 Task: Create a due date automation trigger when advanced on, on the tuesday of the week a card is due add fields with custom field "Resume" set to a date more than 1 working days from now at 11:00 AM.
Action: Mouse moved to (1016, 182)
Screenshot: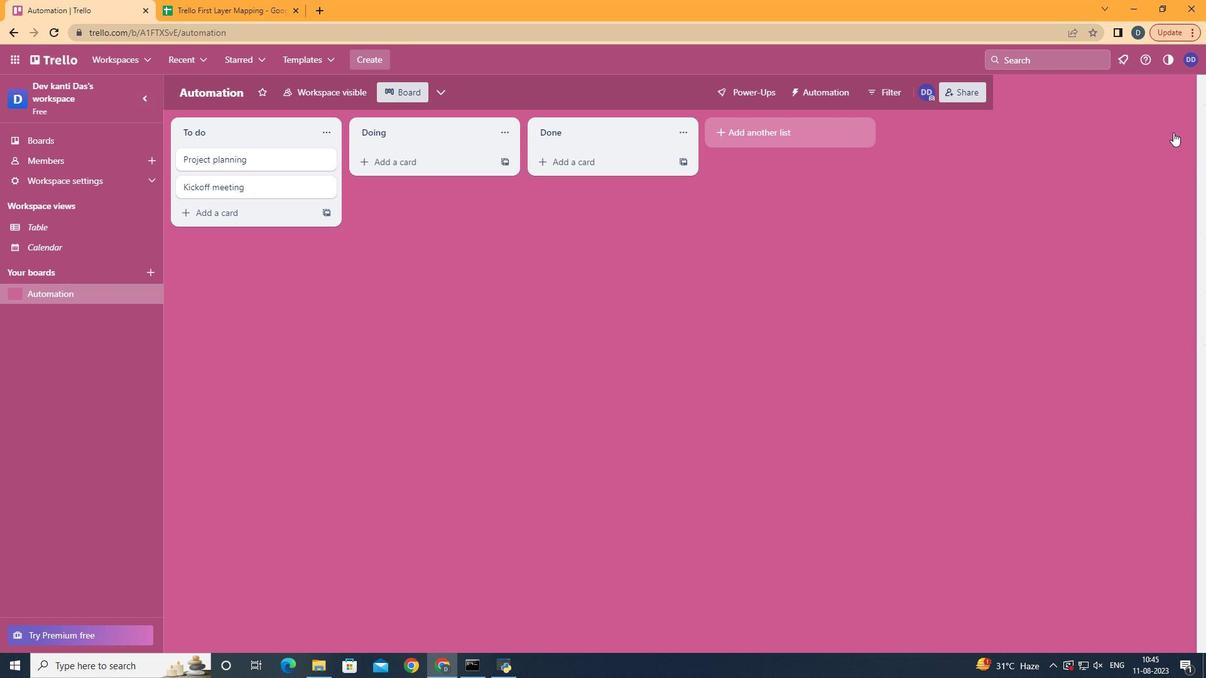 
Action: Mouse pressed left at (1016, 182)
Screenshot: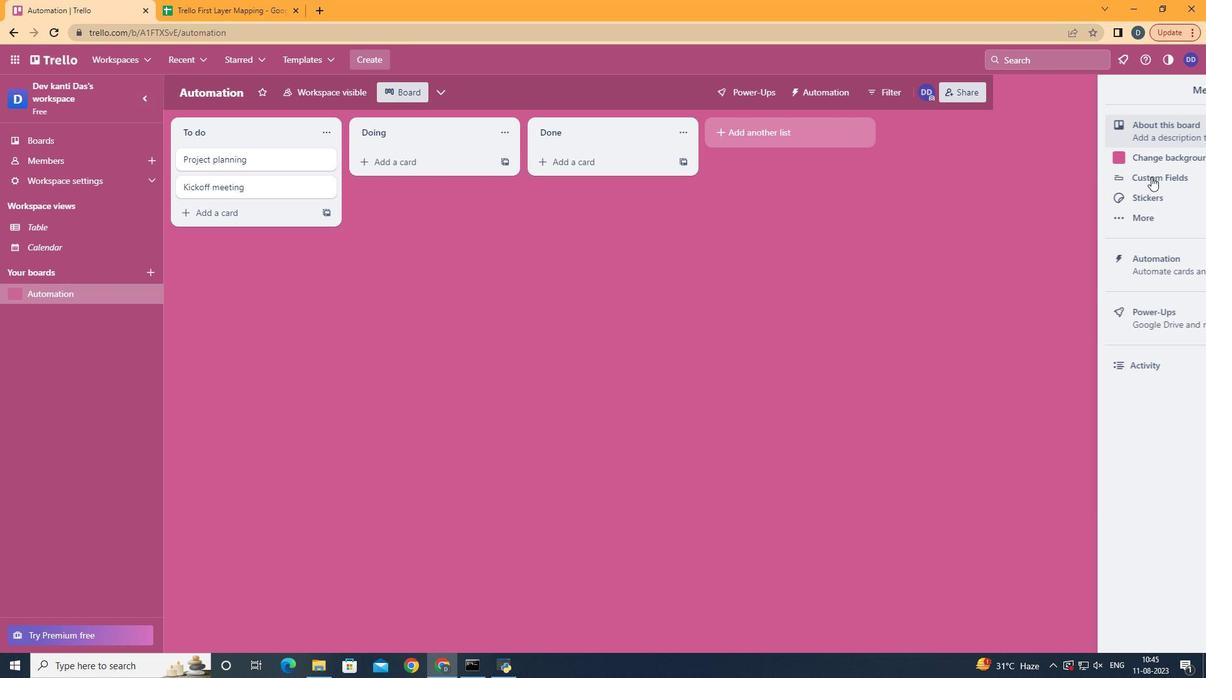 
Action: Mouse moved to (972, 329)
Screenshot: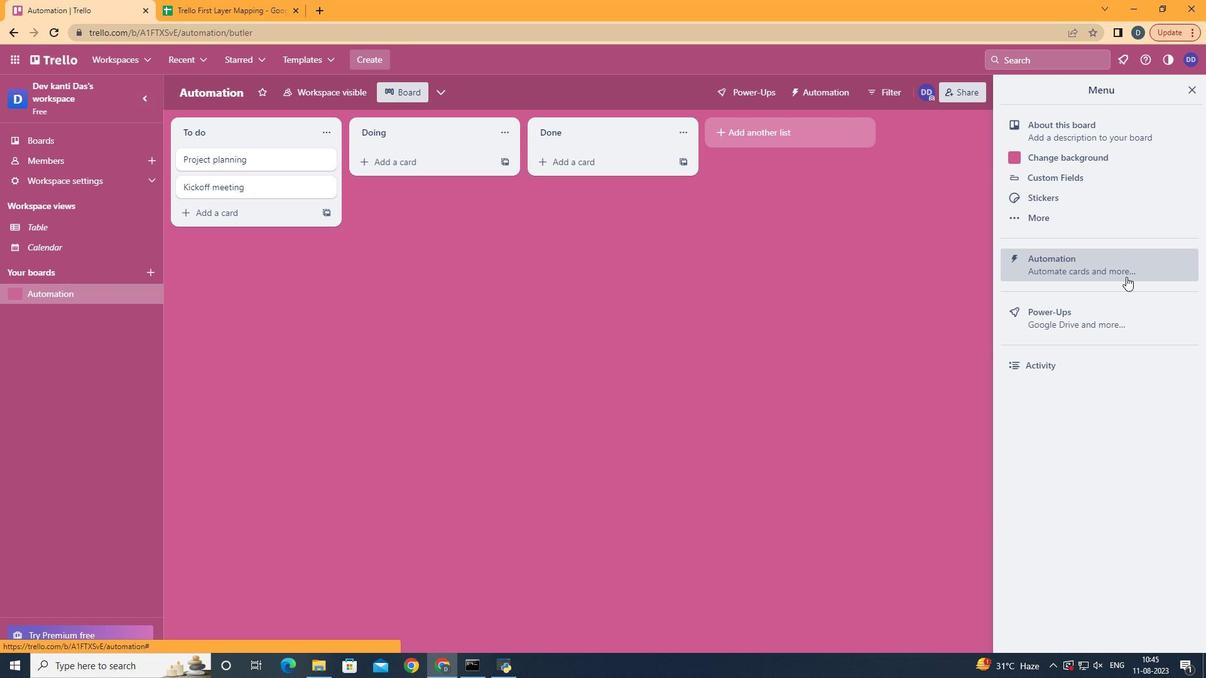 
Action: Mouse pressed left at (972, 329)
Screenshot: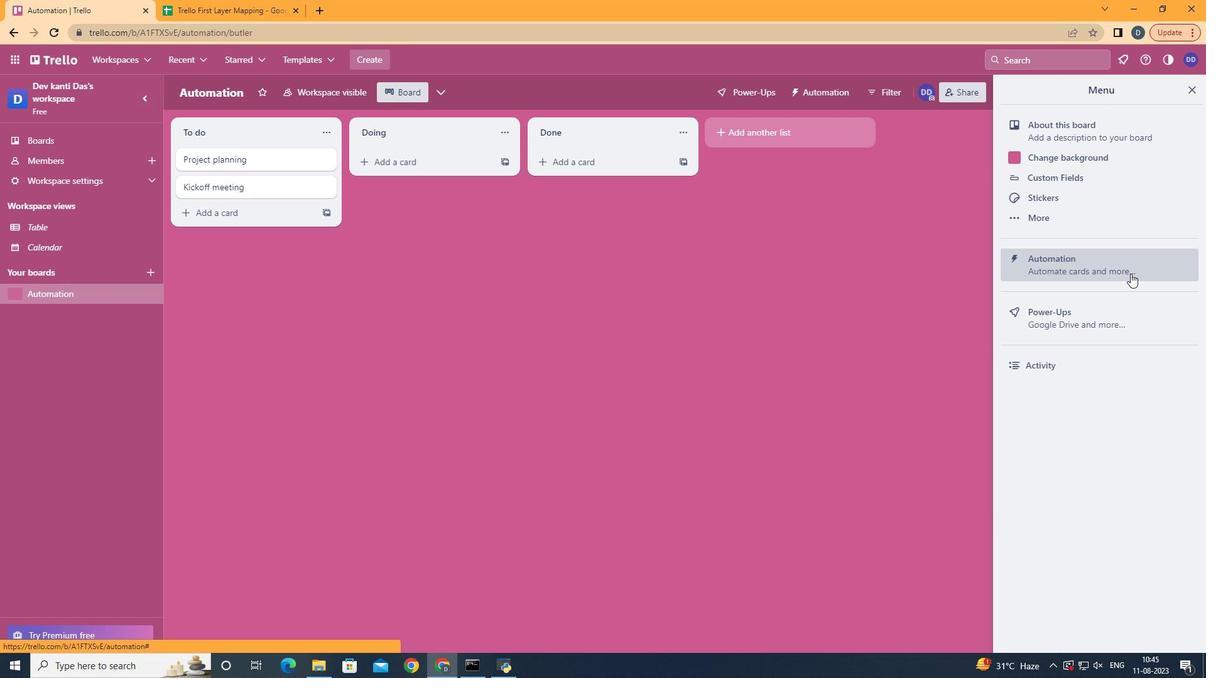 
Action: Mouse moved to (426, 308)
Screenshot: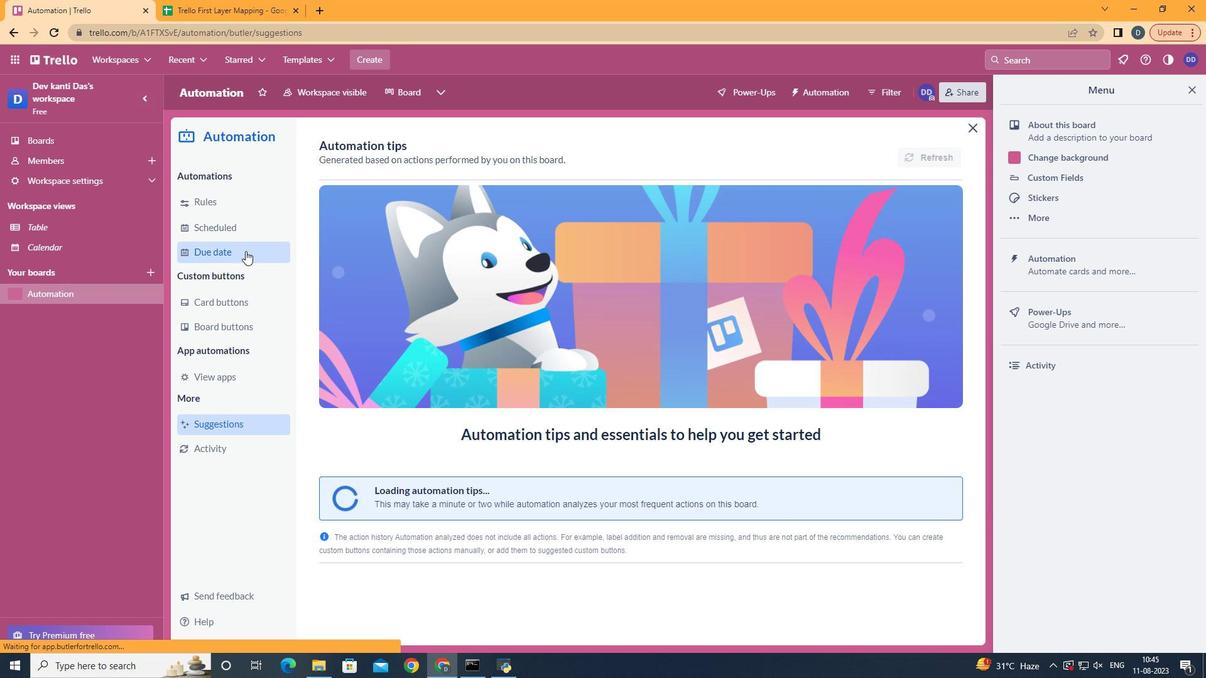
Action: Mouse pressed left at (426, 308)
Screenshot: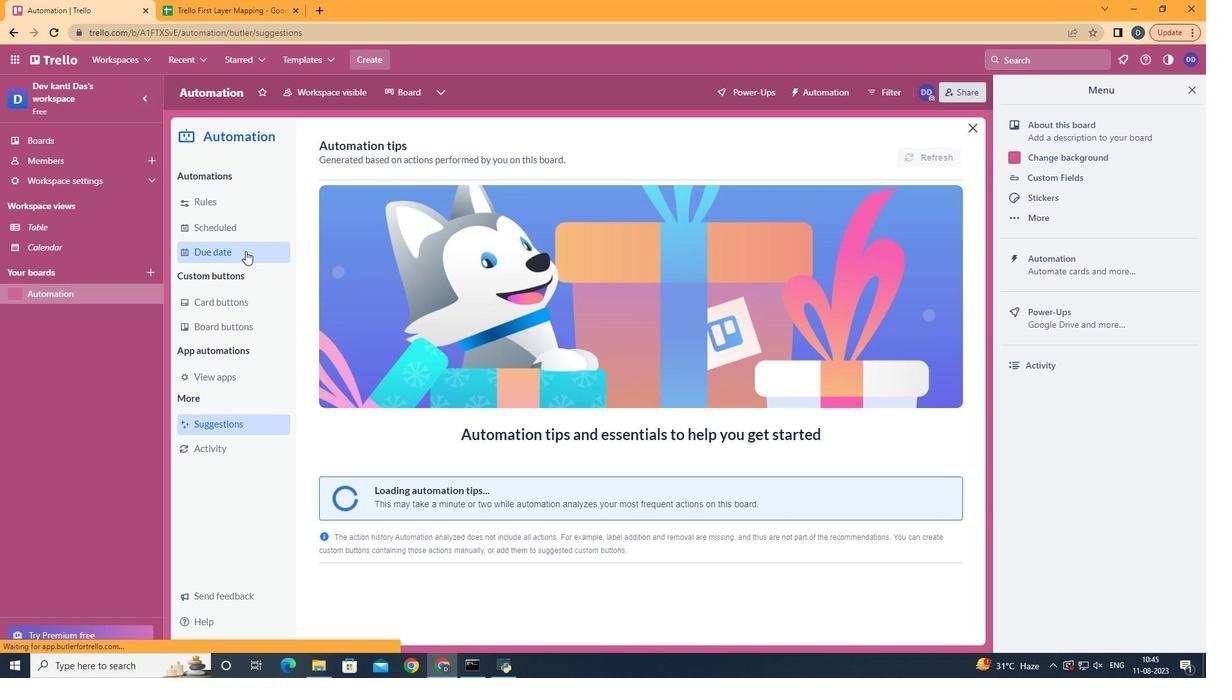 
Action: Mouse moved to (818, 231)
Screenshot: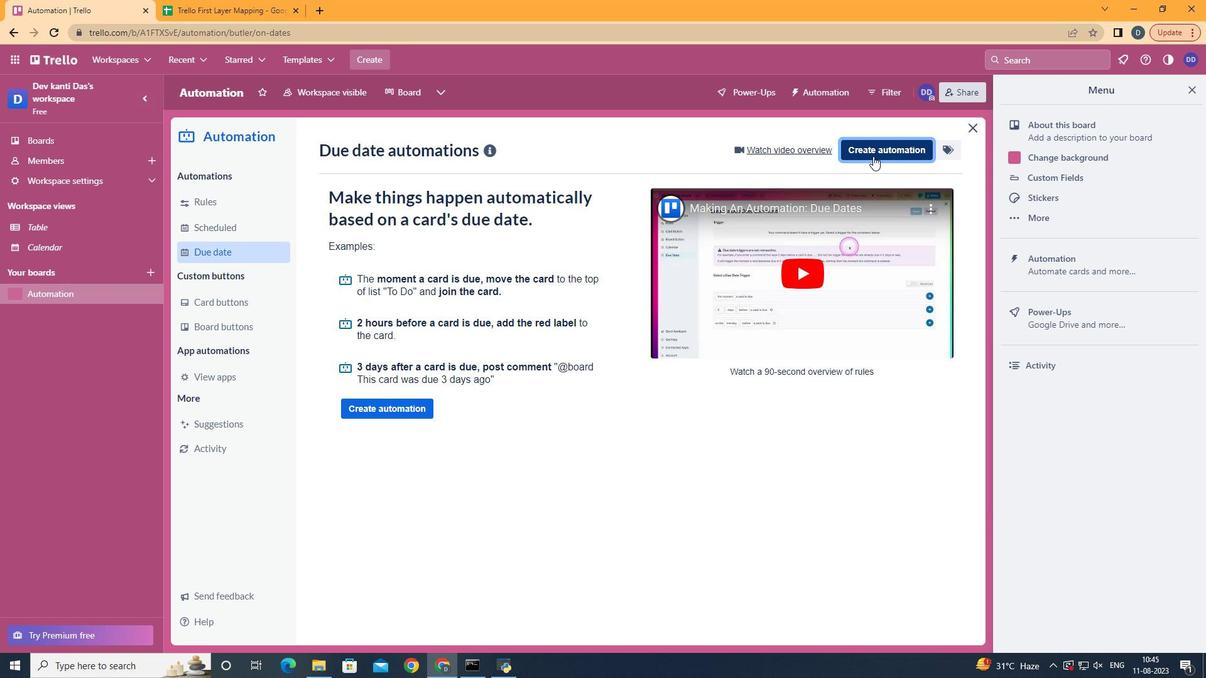 
Action: Mouse pressed left at (818, 231)
Screenshot: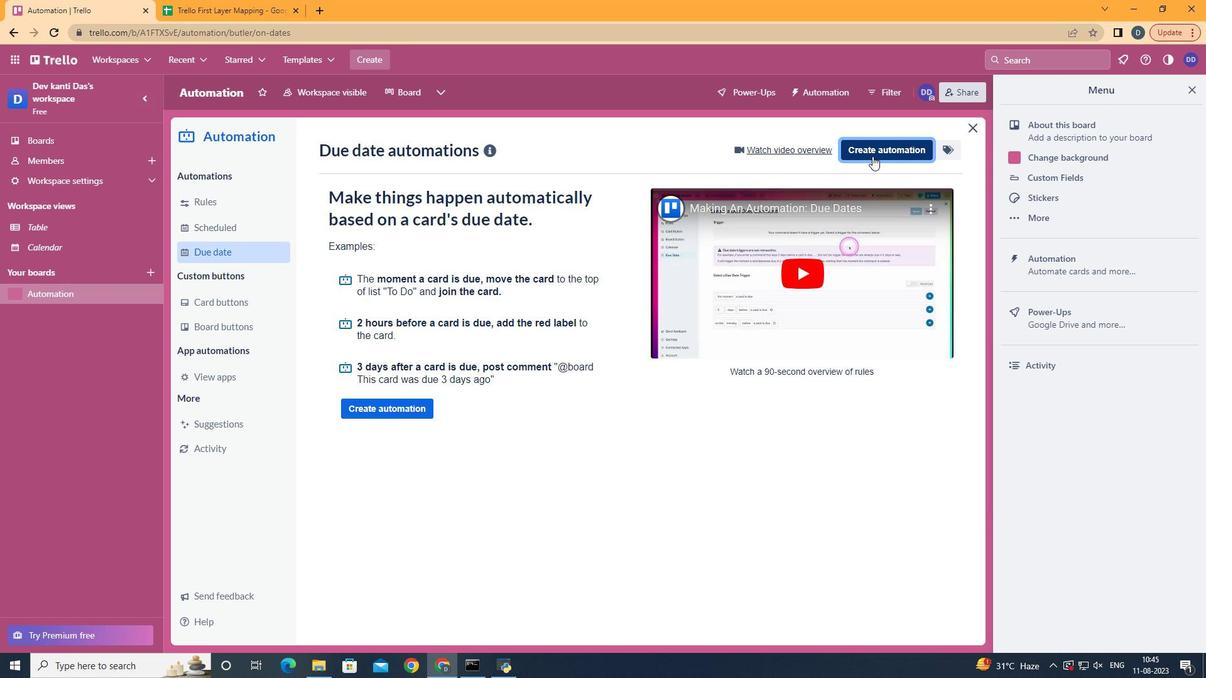 
Action: Mouse moved to (691, 325)
Screenshot: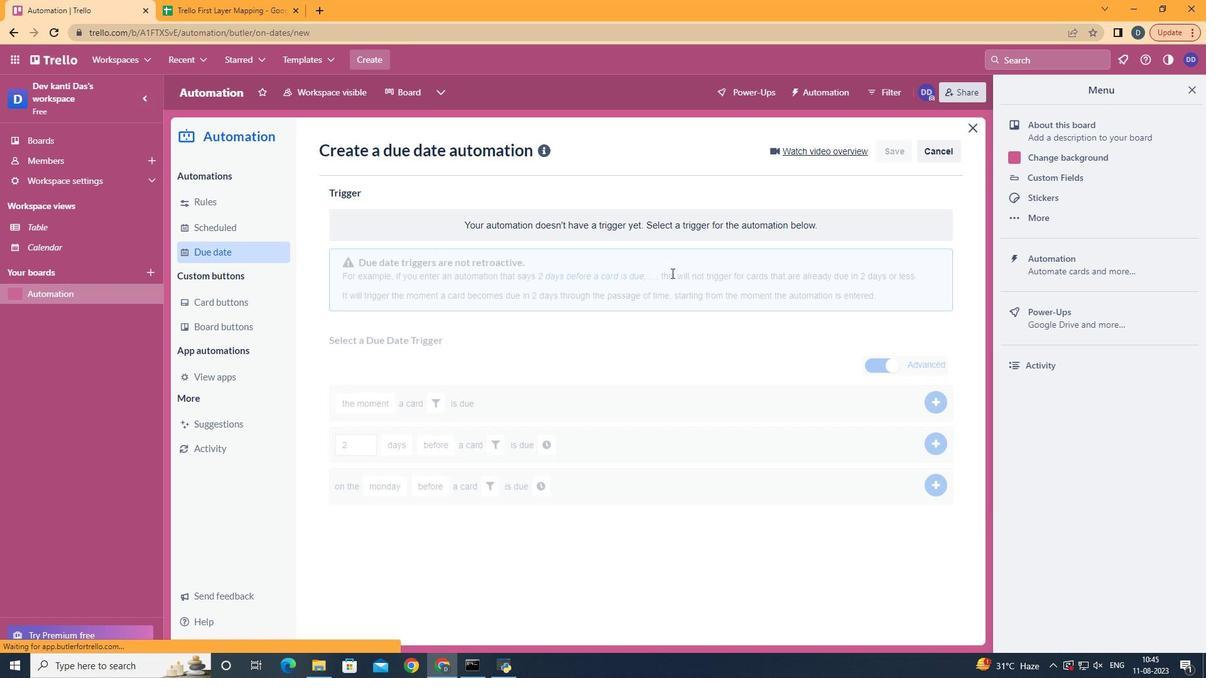 
Action: Mouse pressed left at (691, 325)
Screenshot: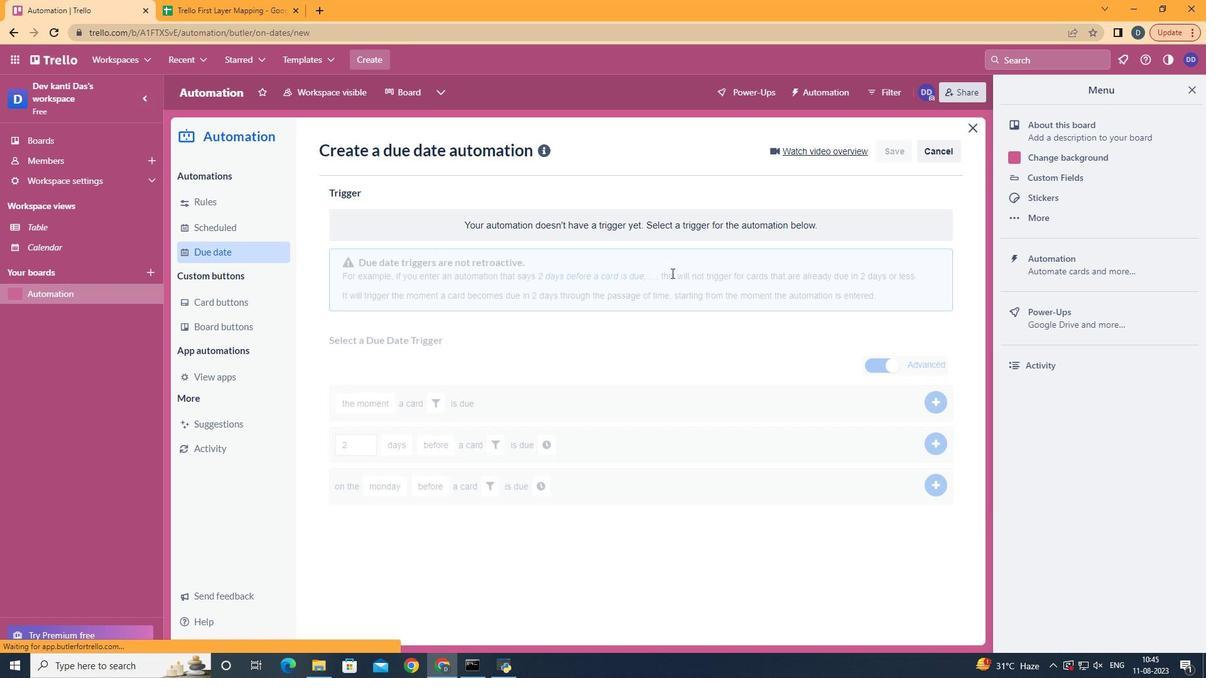 
Action: Mouse moved to (521, 389)
Screenshot: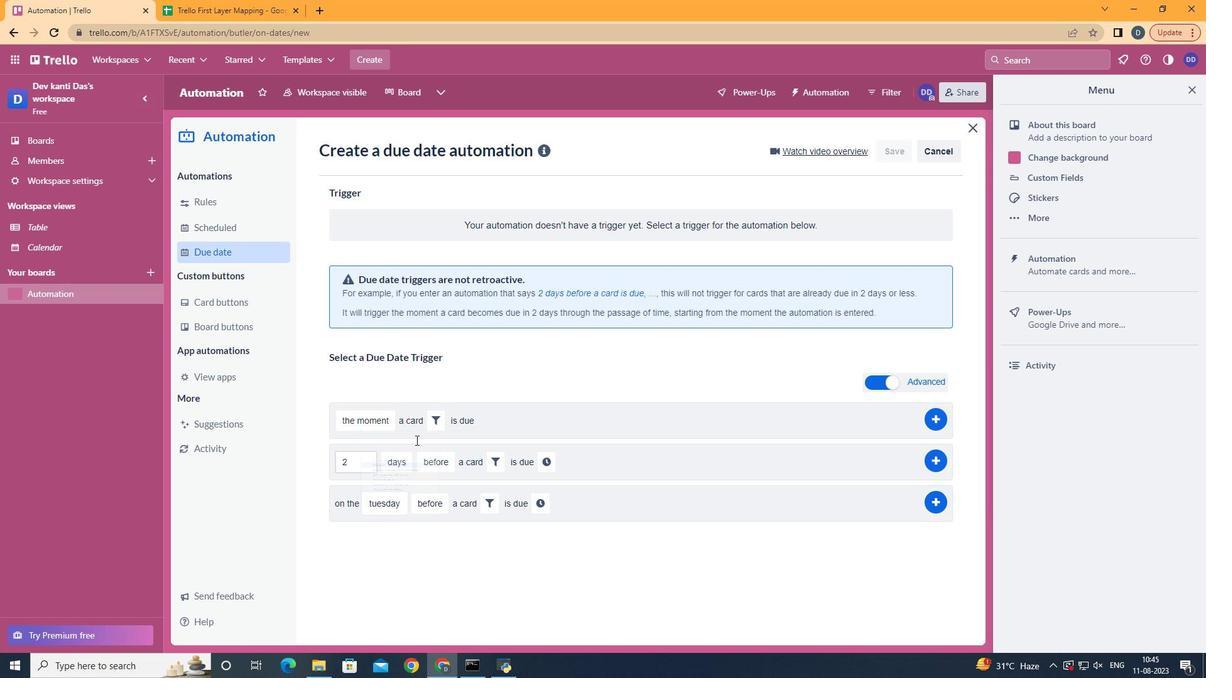 
Action: Mouse pressed left at (521, 389)
Screenshot: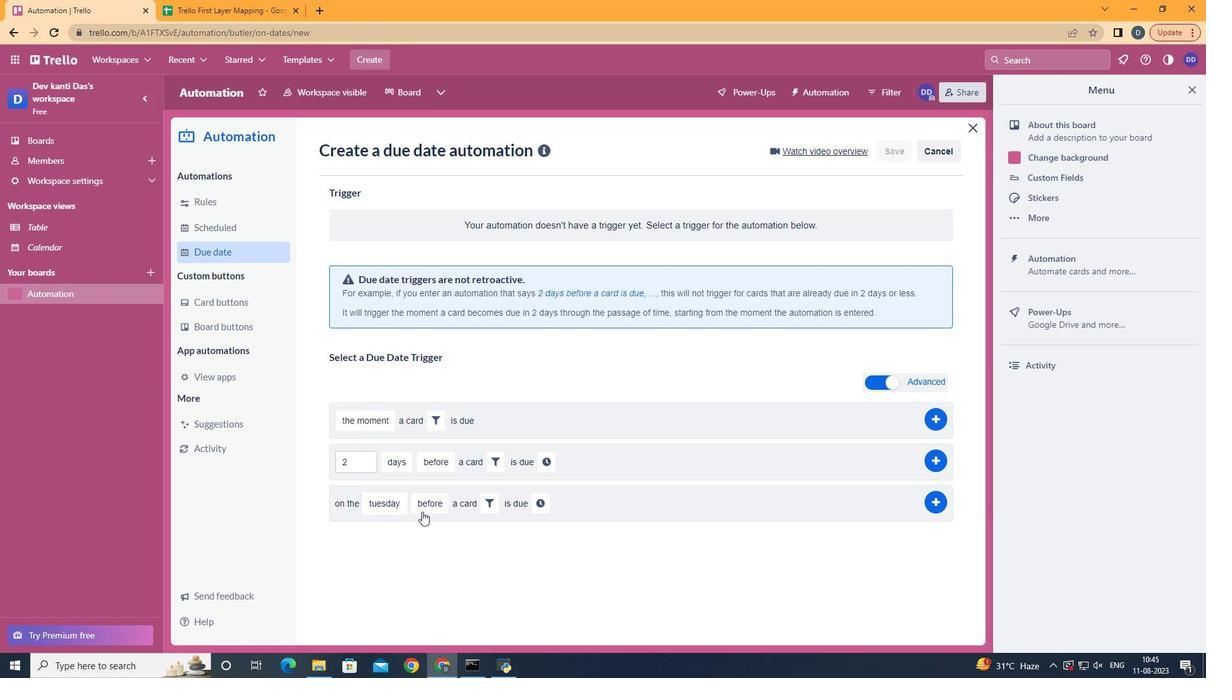 
Action: Mouse moved to (542, 569)
Screenshot: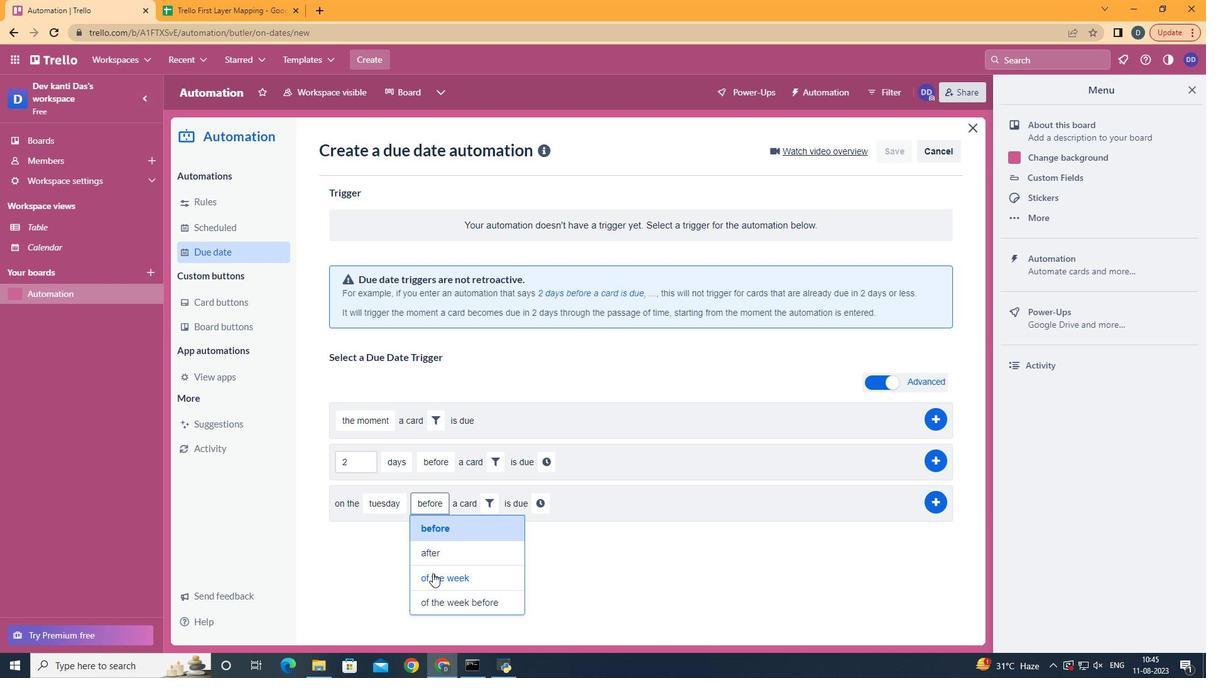
Action: Mouse pressed left at (542, 569)
Screenshot: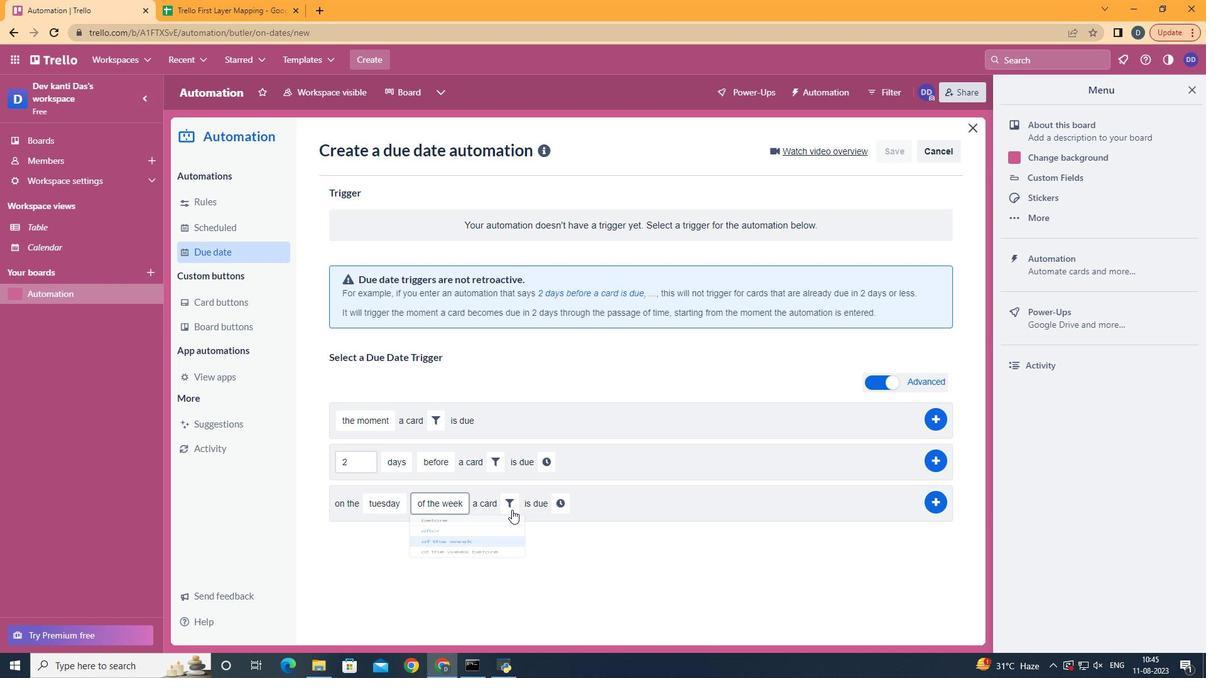 
Action: Mouse moved to (594, 512)
Screenshot: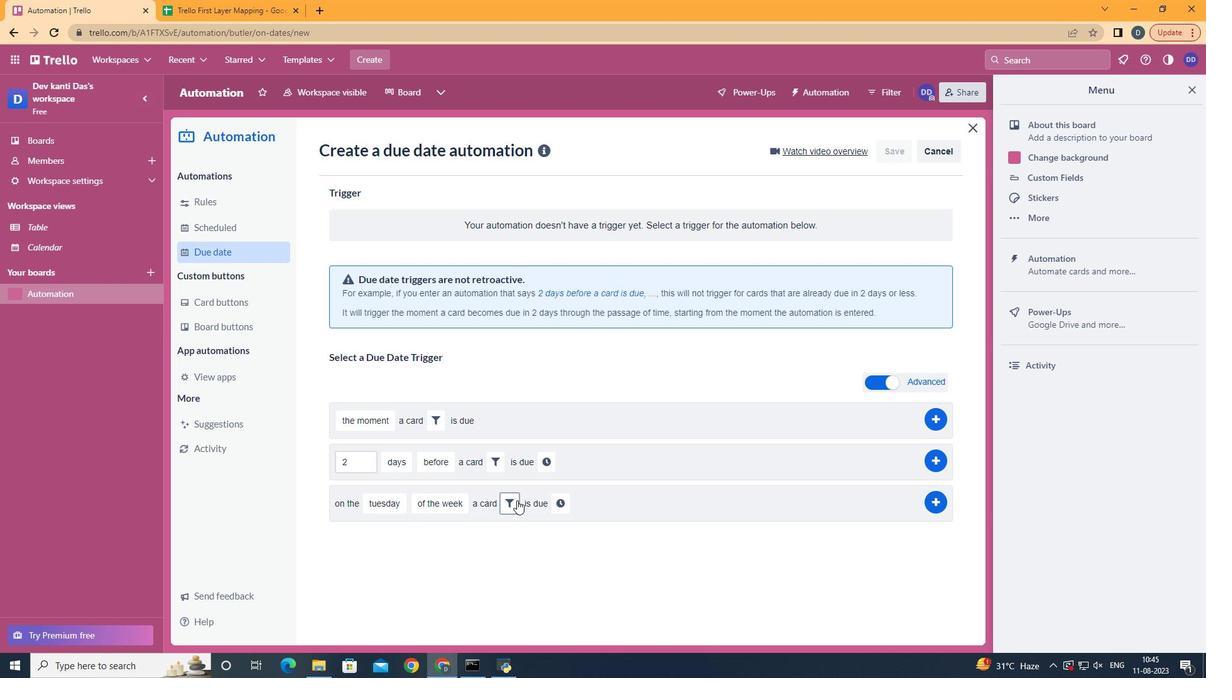 
Action: Mouse pressed left at (594, 512)
Screenshot: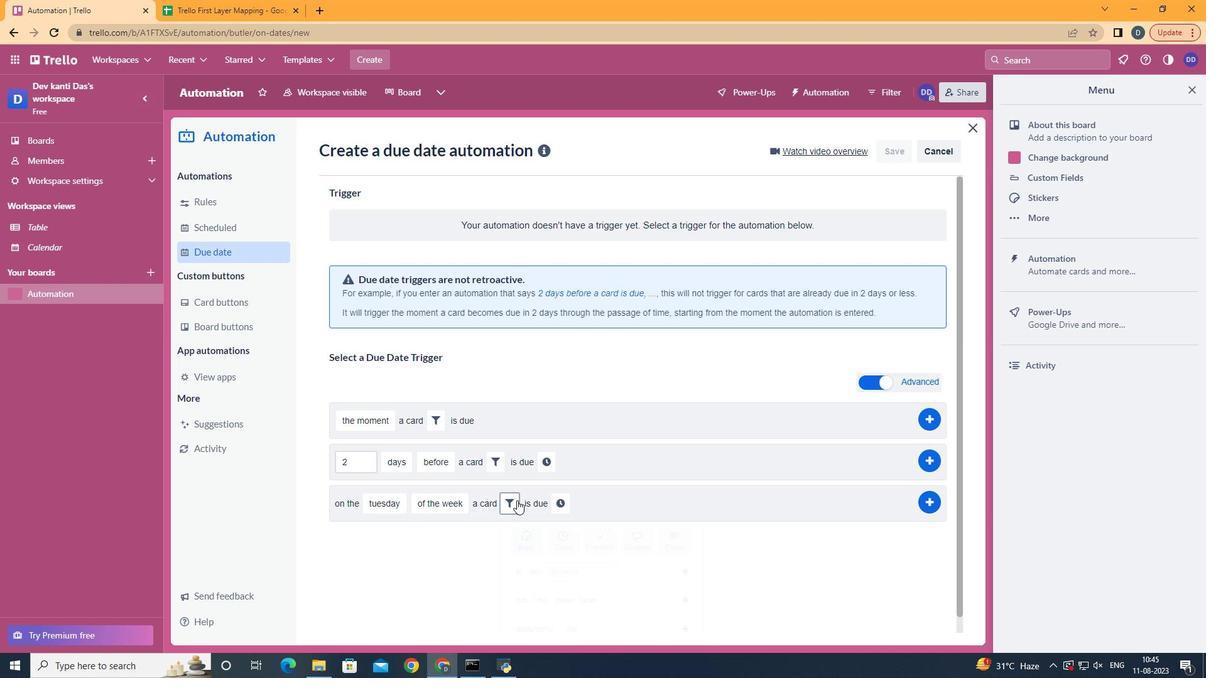 
Action: Mouse moved to (720, 547)
Screenshot: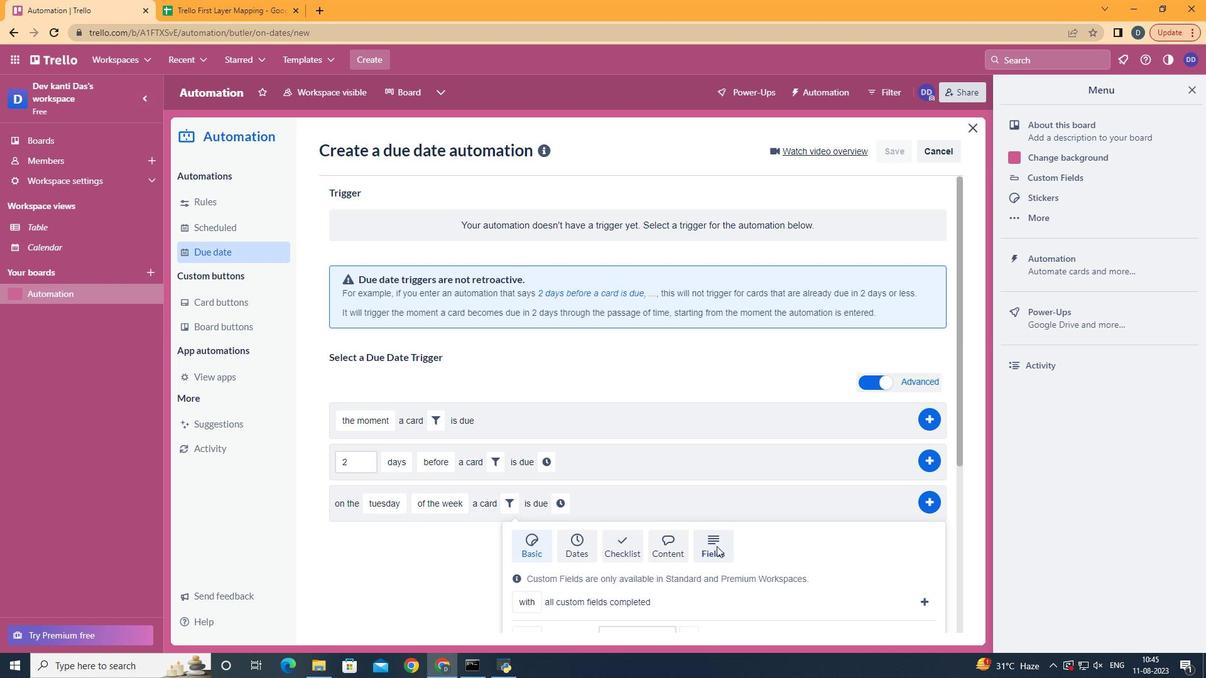
Action: Mouse pressed left at (720, 547)
Screenshot: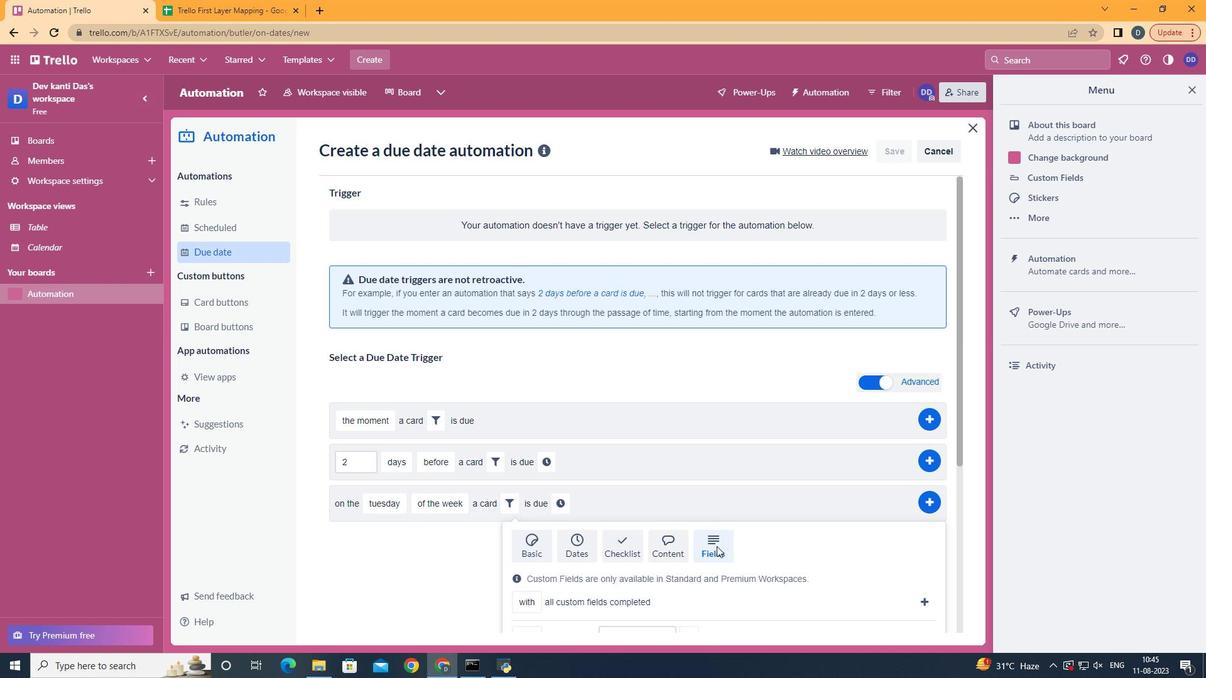
Action: Mouse scrolled (720, 546) with delta (0, 0)
Screenshot: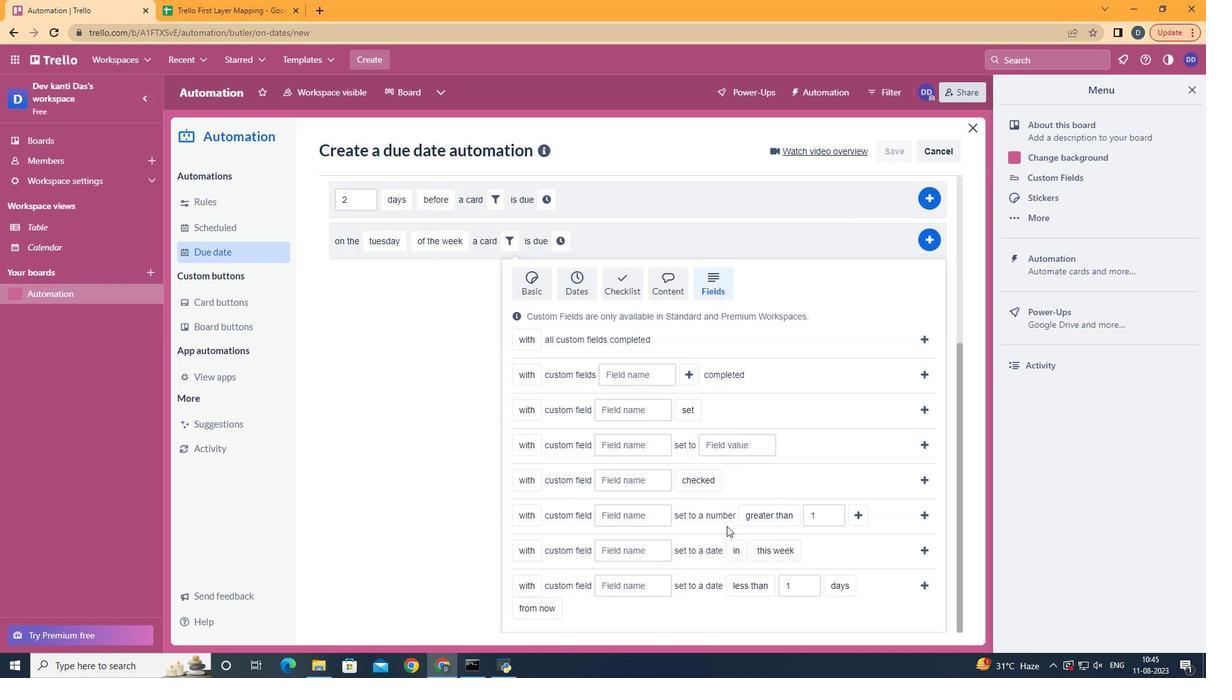 
Action: Mouse scrolled (720, 546) with delta (0, 0)
Screenshot: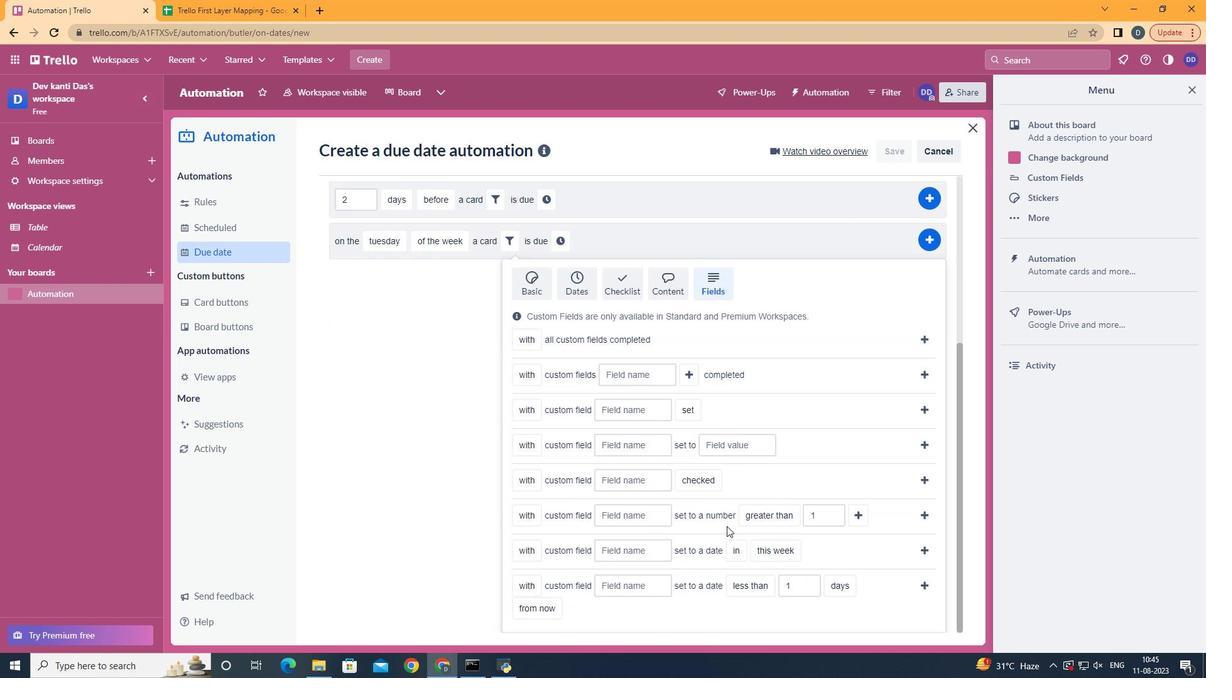 
Action: Mouse scrolled (720, 546) with delta (0, 0)
Screenshot: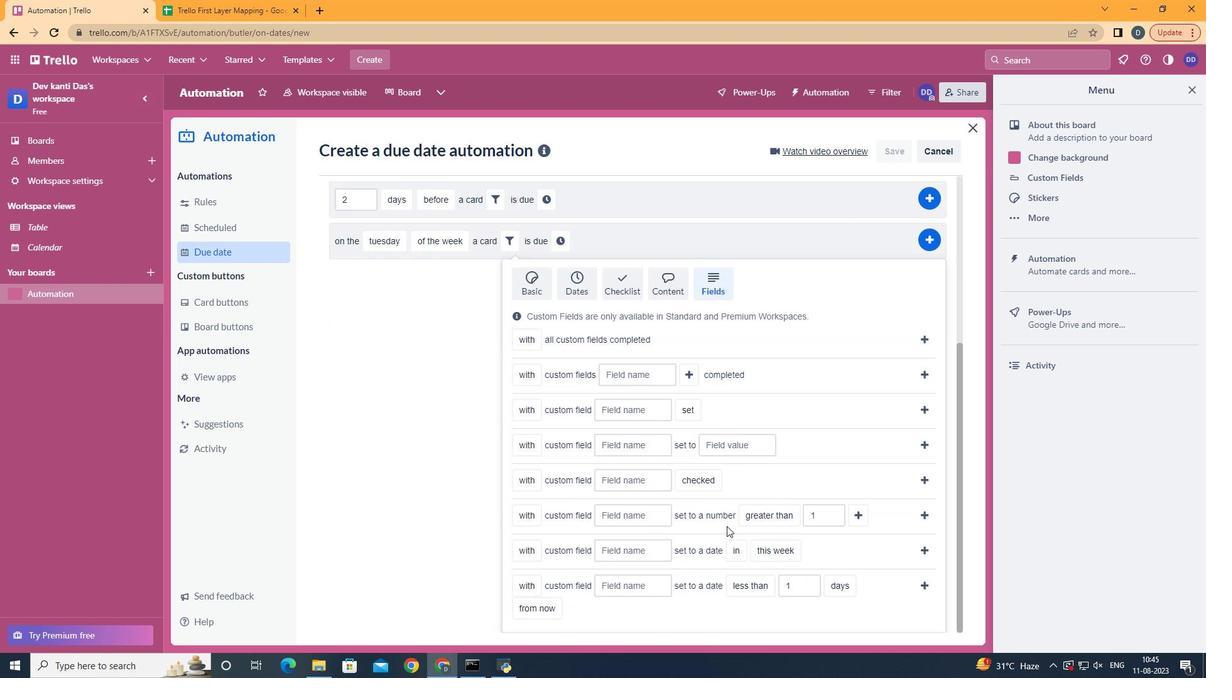 
Action: Mouse scrolled (720, 546) with delta (0, 0)
Screenshot: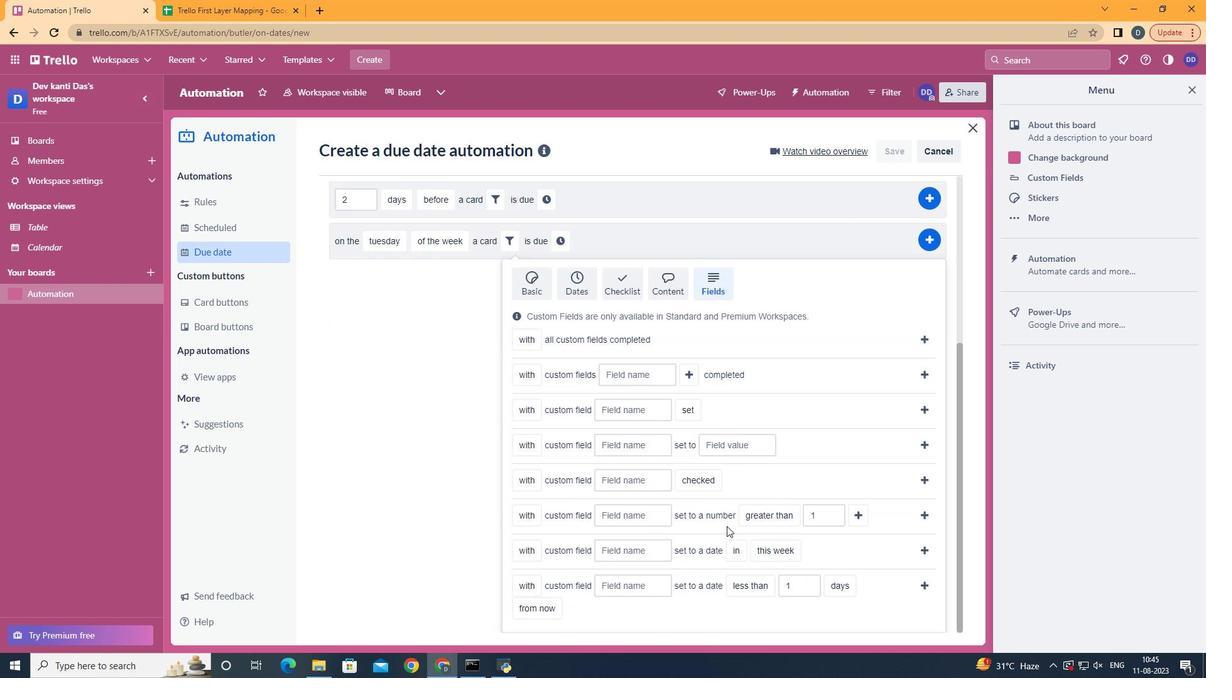 
Action: Mouse scrolled (720, 546) with delta (0, 0)
Screenshot: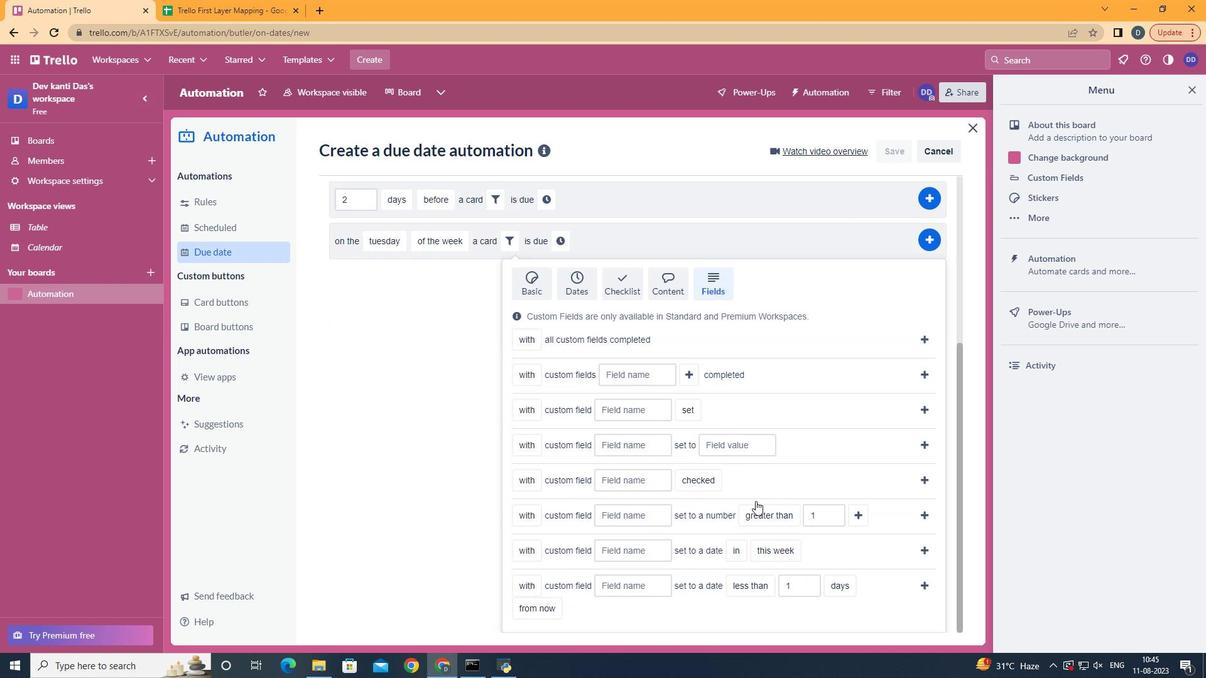 
Action: Mouse scrolled (720, 546) with delta (0, 0)
Screenshot: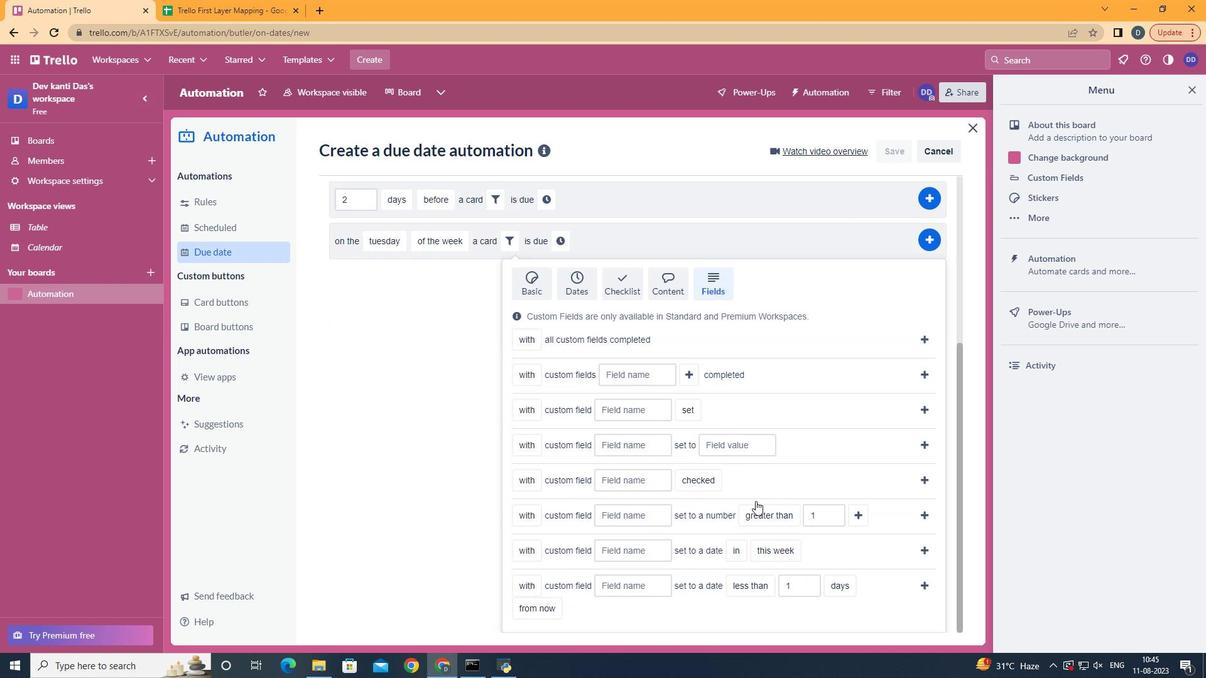 
Action: Mouse moved to (682, 571)
Screenshot: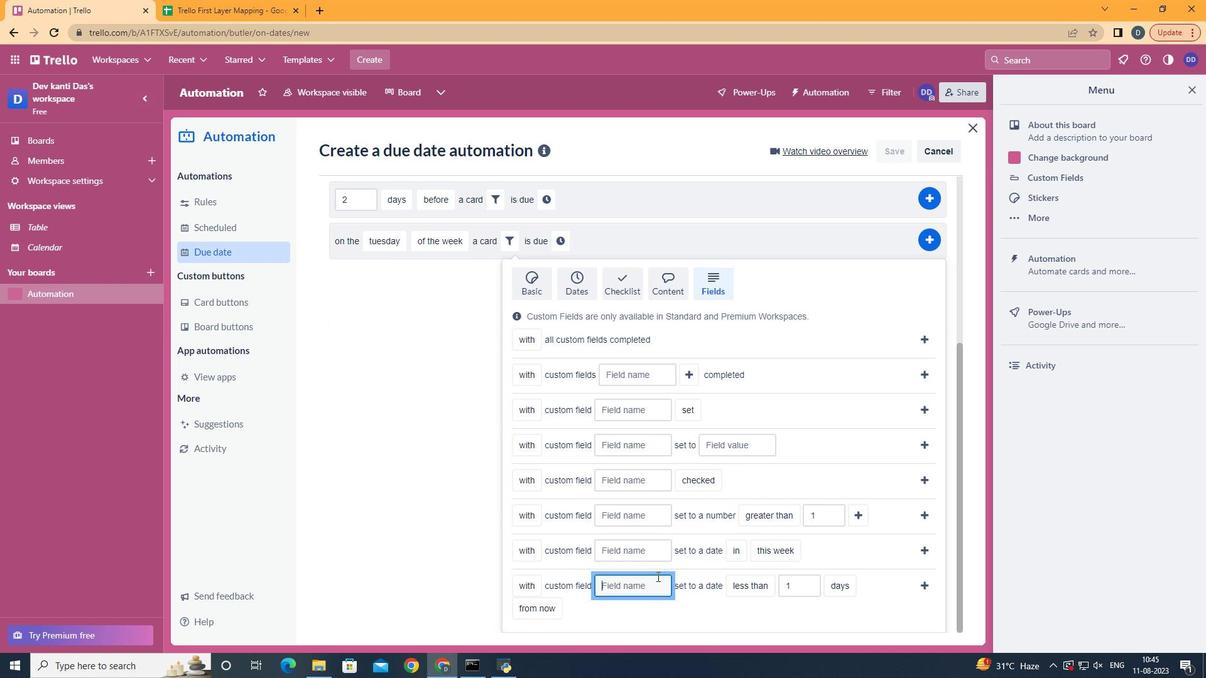 
Action: Mouse pressed left at (682, 571)
Screenshot: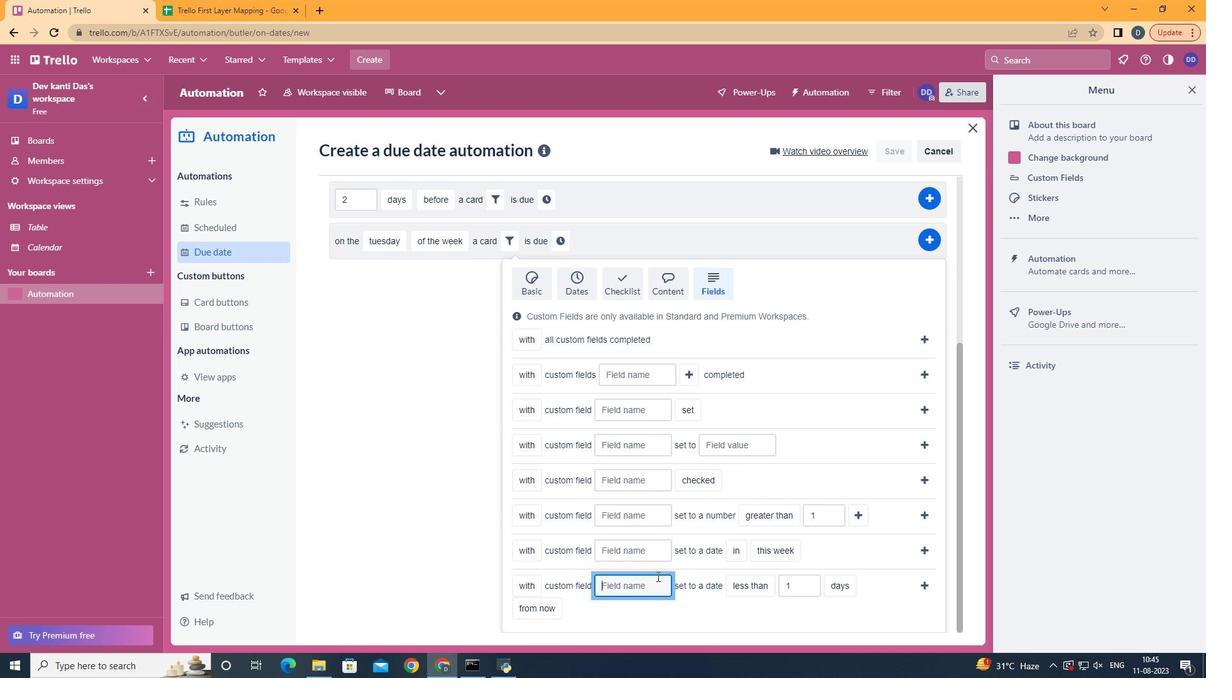 
Action: Key pressed <Key.shift>Resume
Screenshot: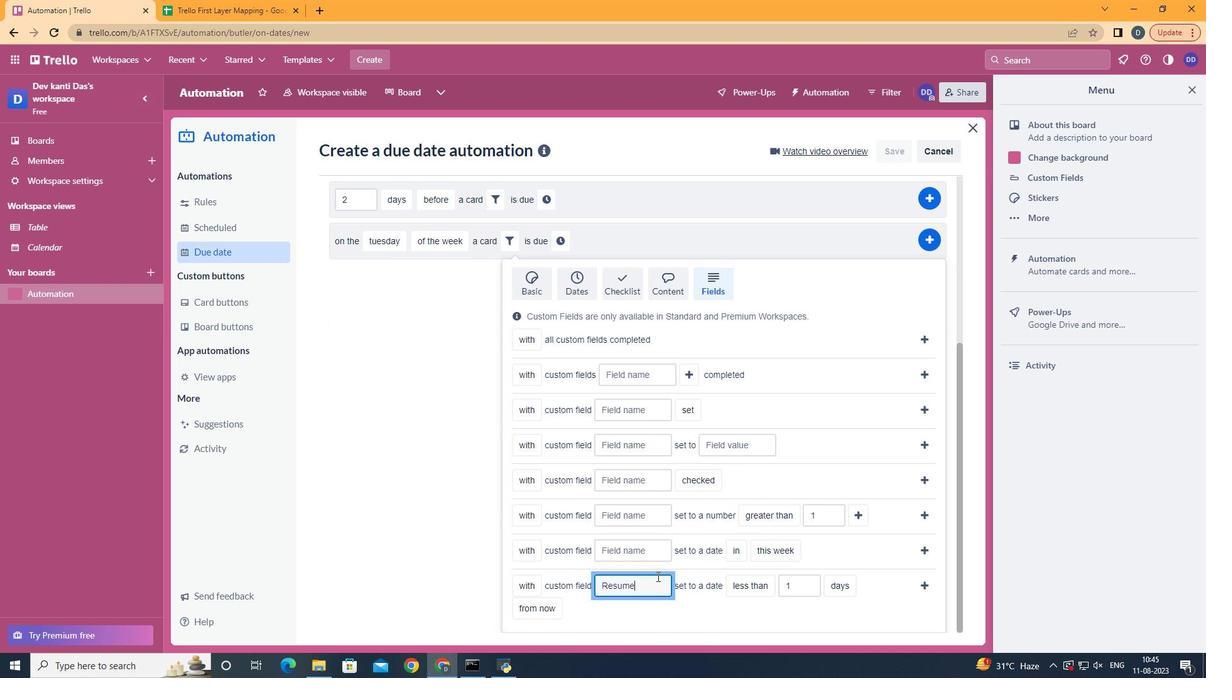 
Action: Mouse moved to (754, 529)
Screenshot: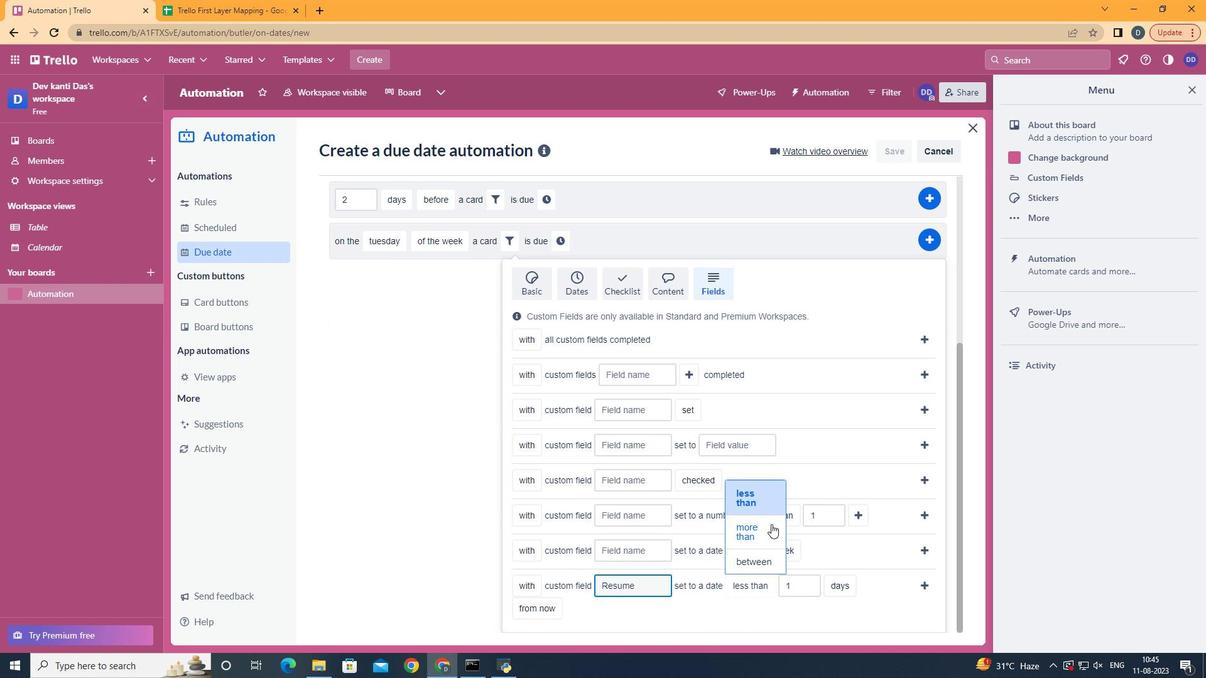 
Action: Mouse pressed left at (754, 529)
Screenshot: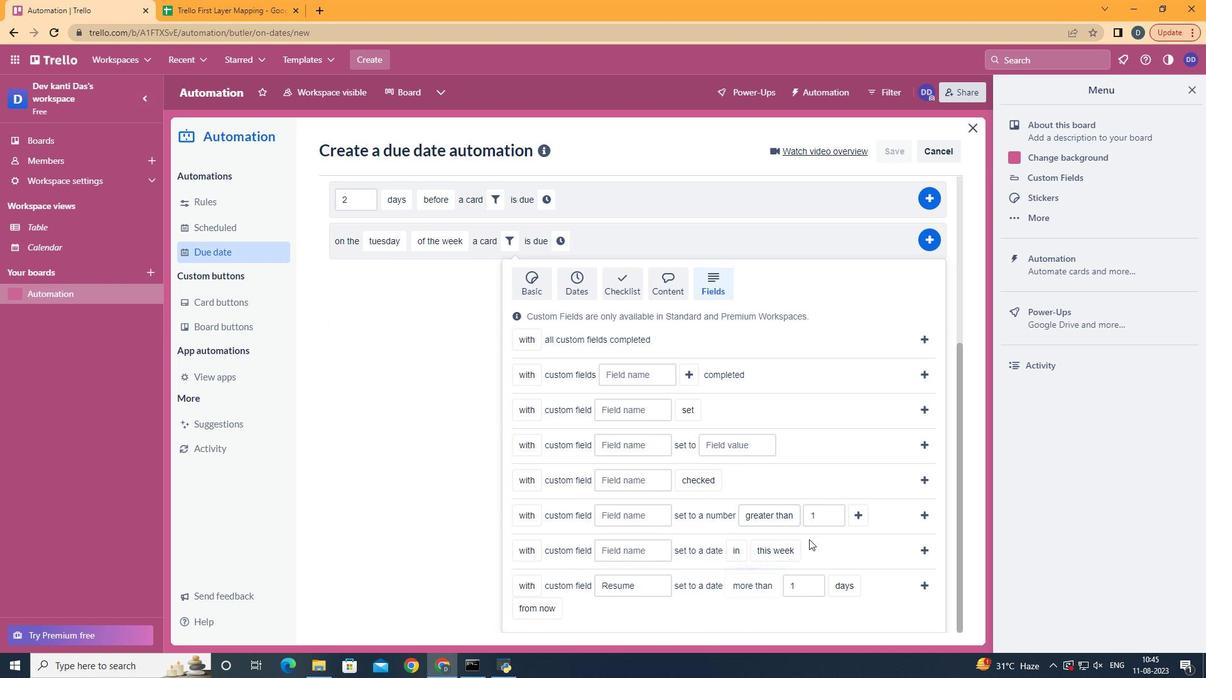 
Action: Mouse moved to (809, 561)
Screenshot: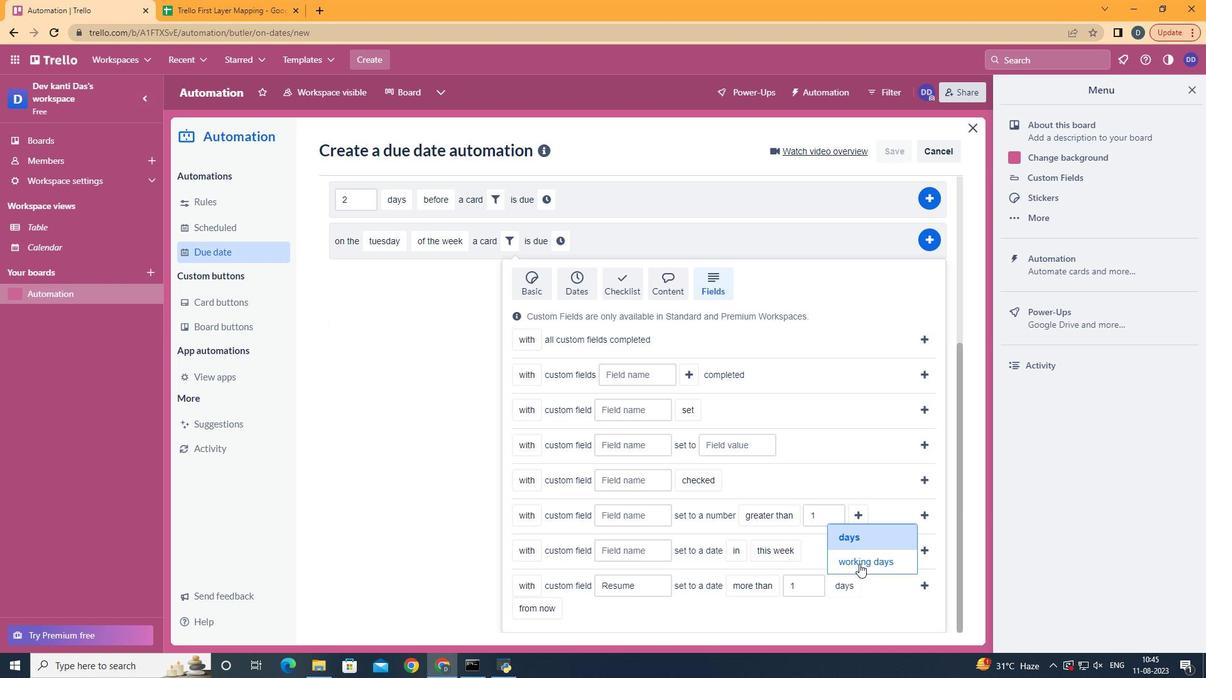 
Action: Mouse pressed left at (809, 561)
Screenshot: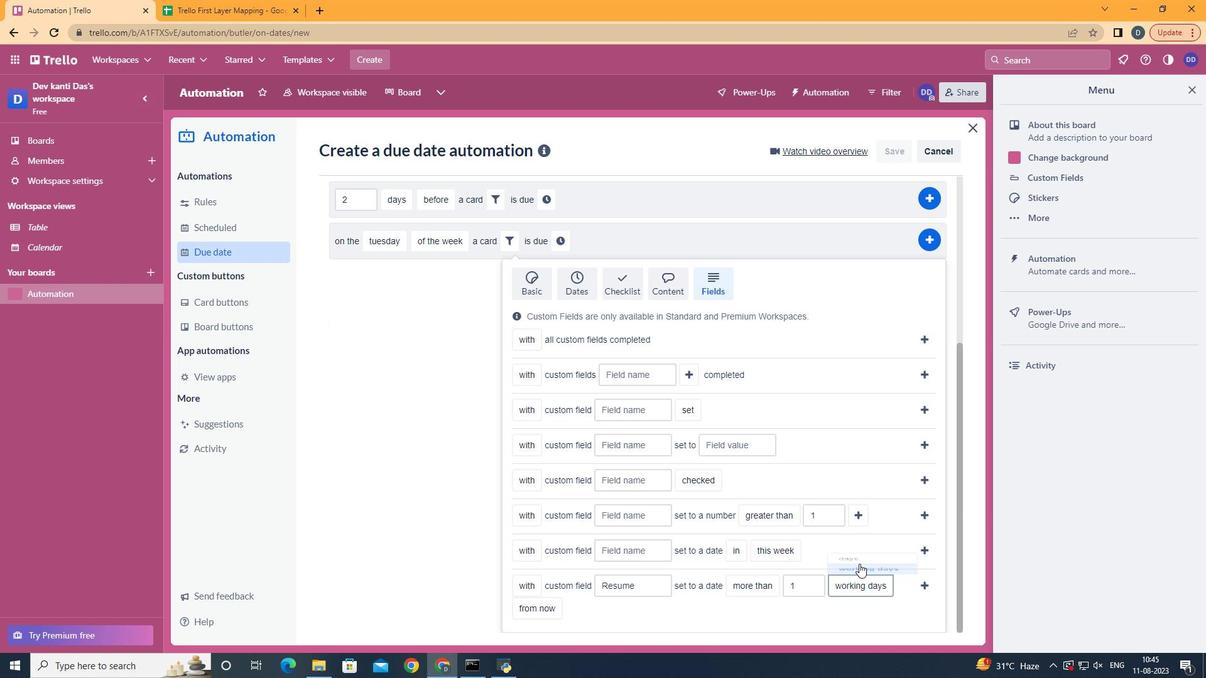 
Action: Mouse moved to (845, 578)
Screenshot: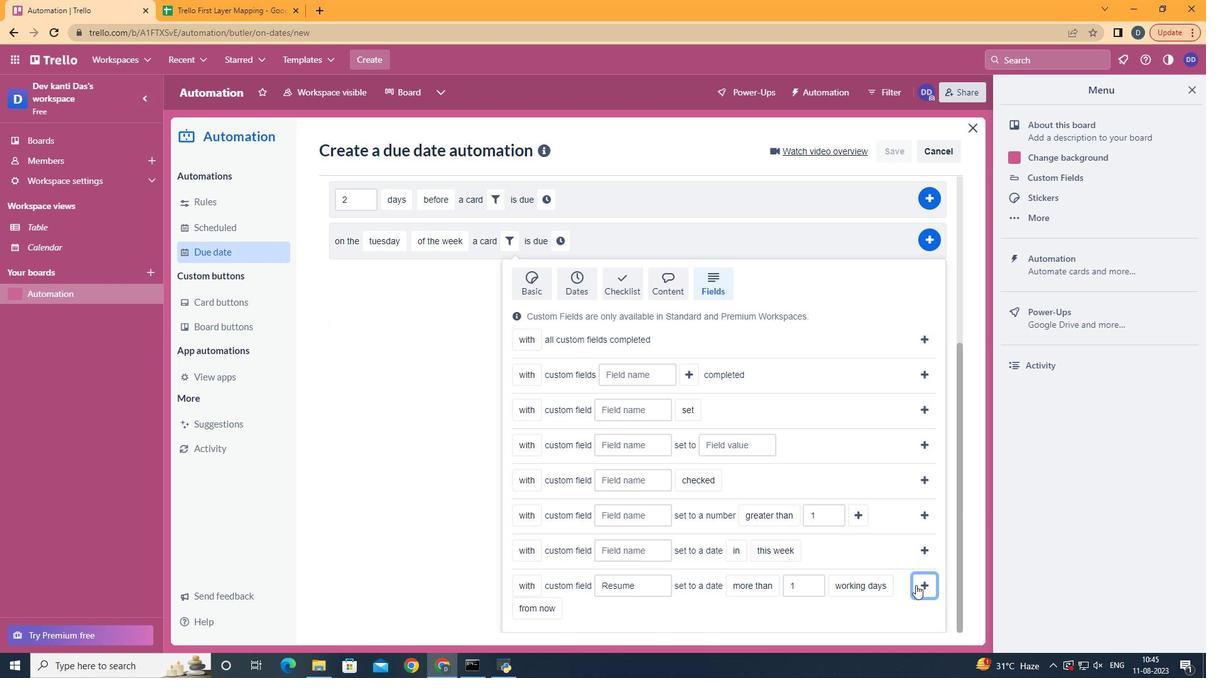 
Action: Mouse pressed left at (845, 578)
Screenshot: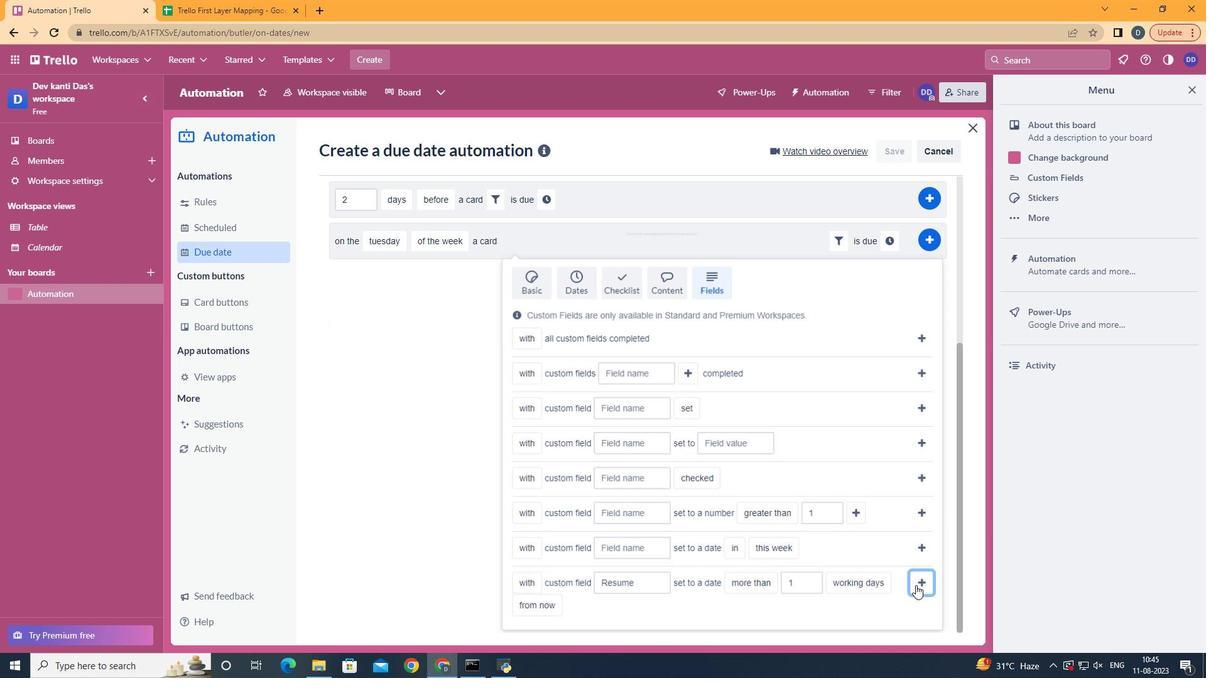 
Action: Mouse moved to (828, 515)
Screenshot: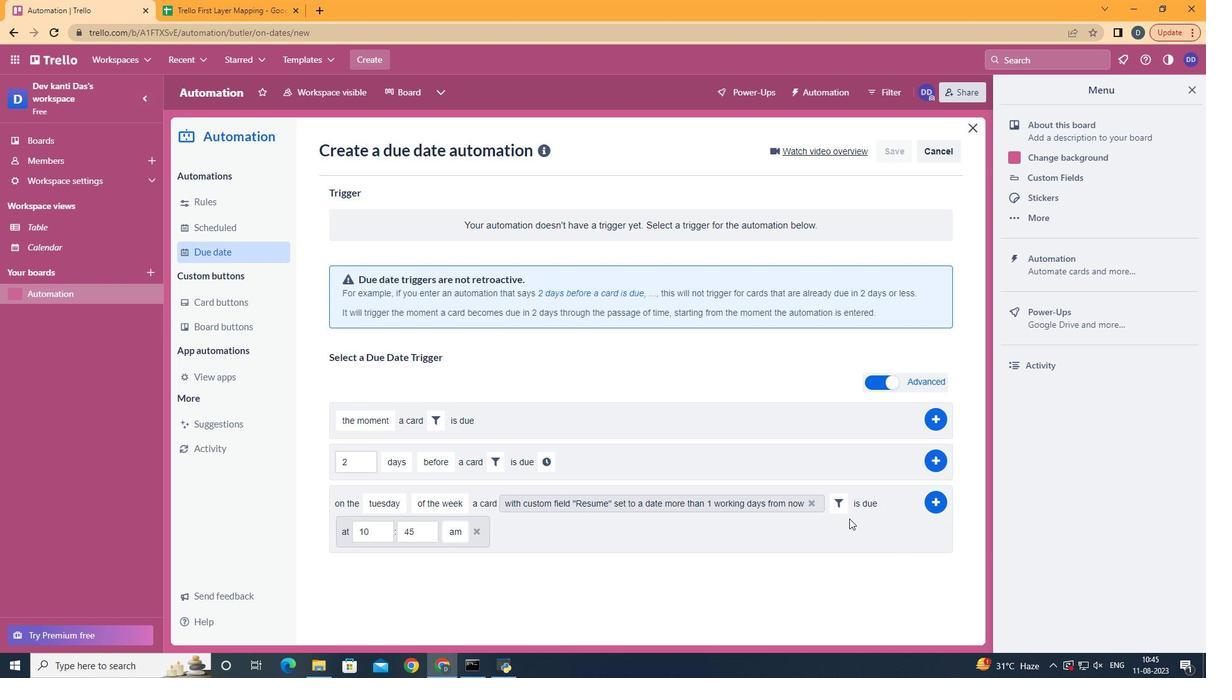 
Action: Mouse pressed left at (828, 515)
Screenshot: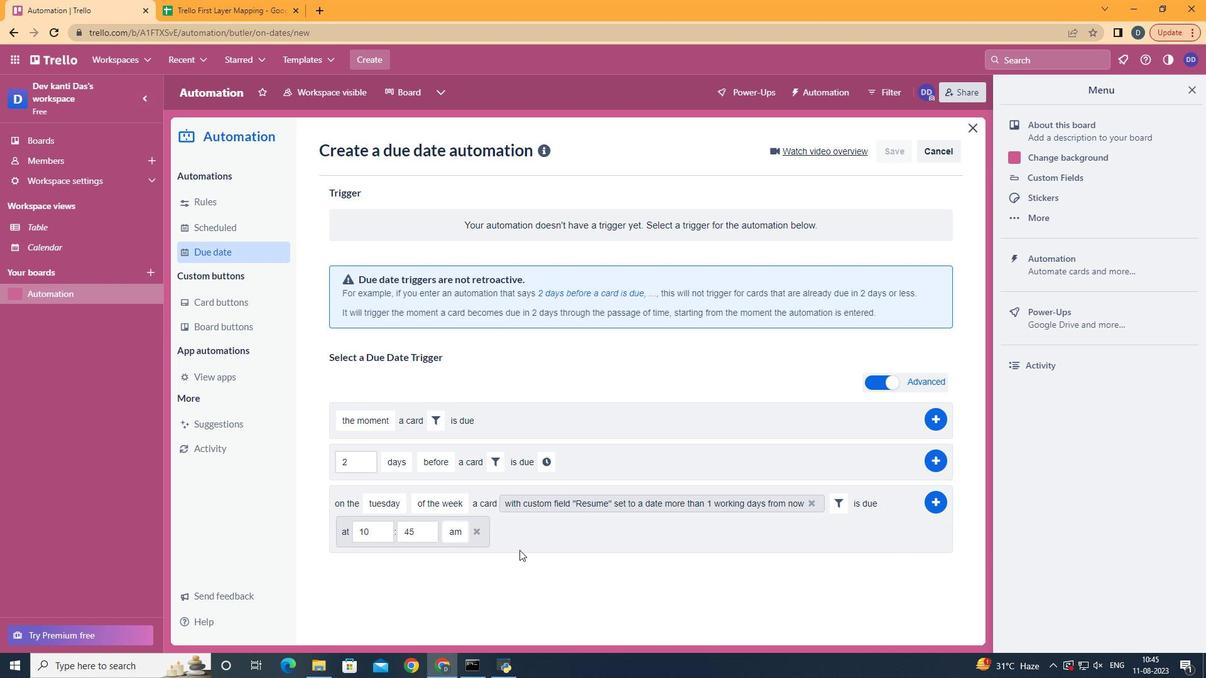 
Action: Mouse moved to (513, 537)
Screenshot: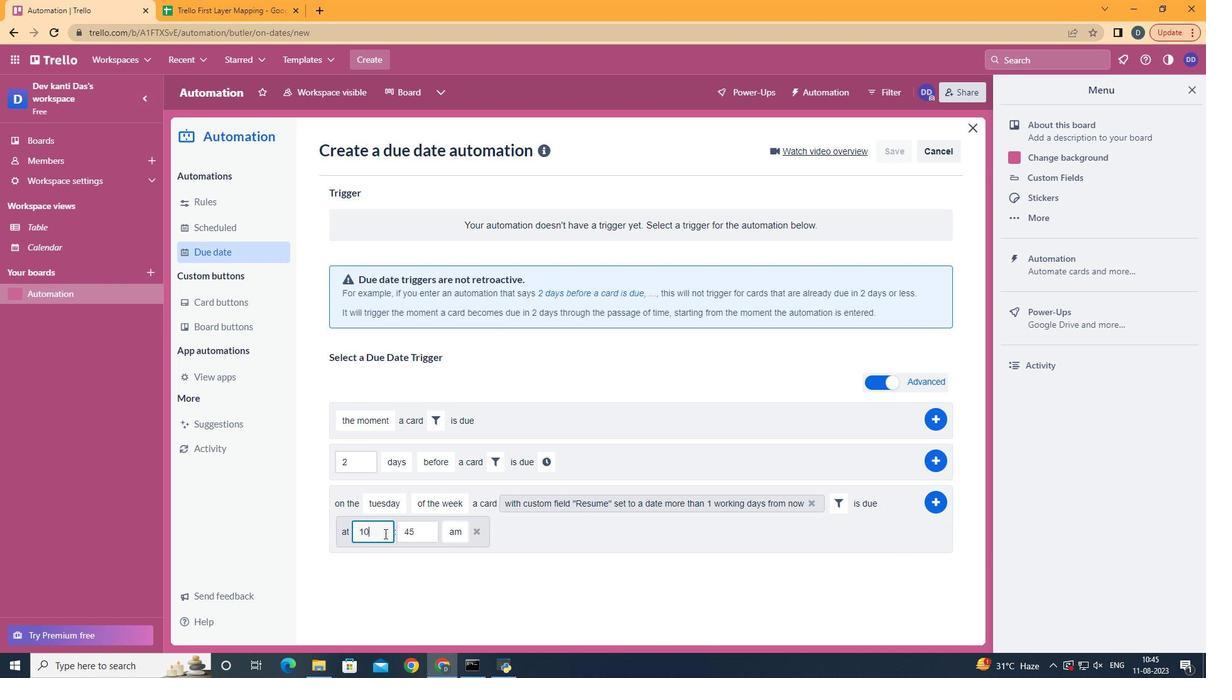 
Action: Mouse pressed left at (513, 537)
Screenshot: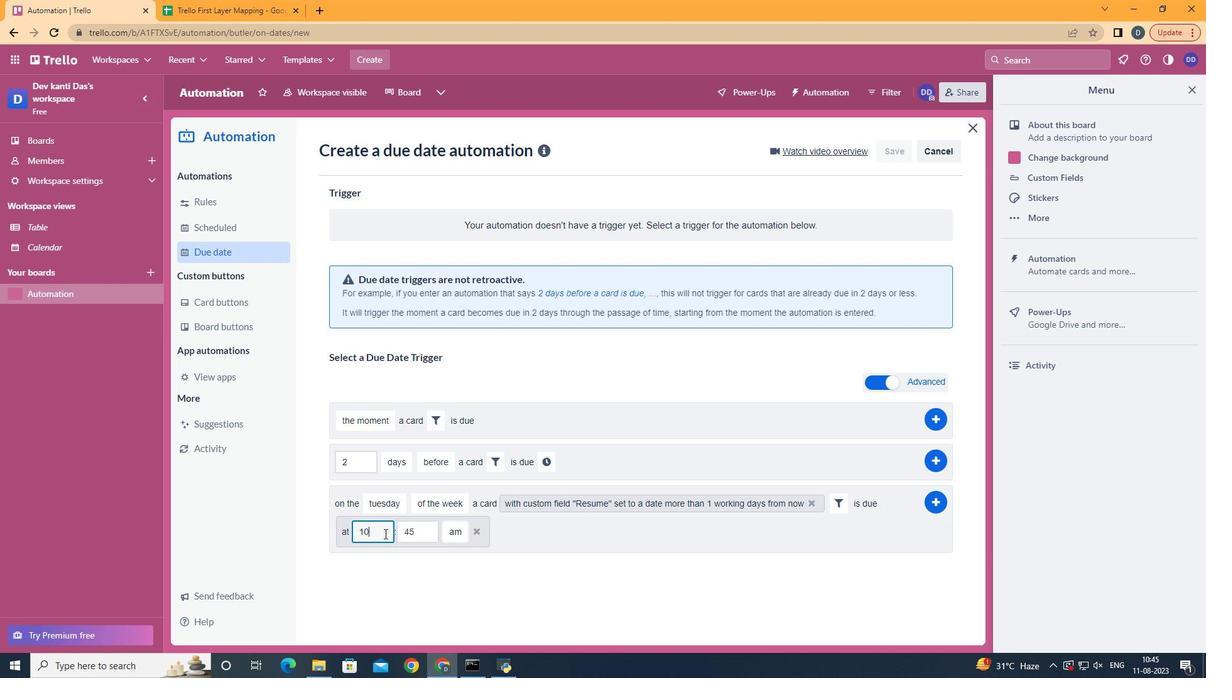 
Action: Mouse moved to (512, 537)
Screenshot: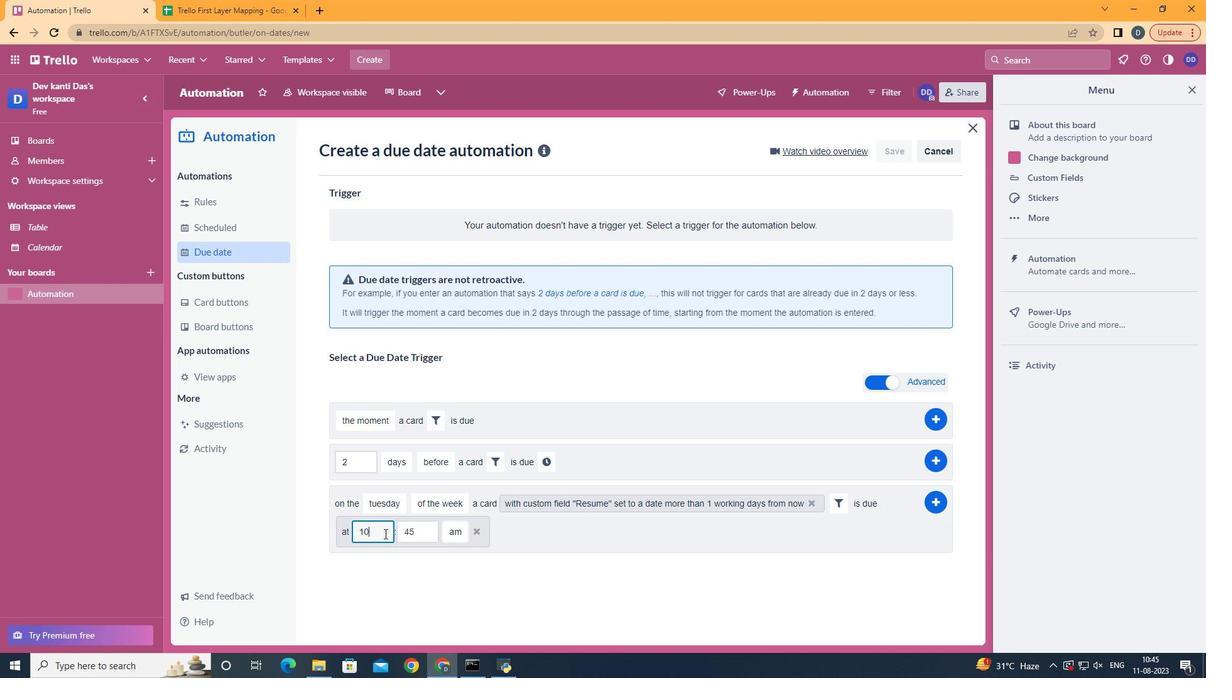 
Action: Key pressed <Key.backspace>1
Screenshot: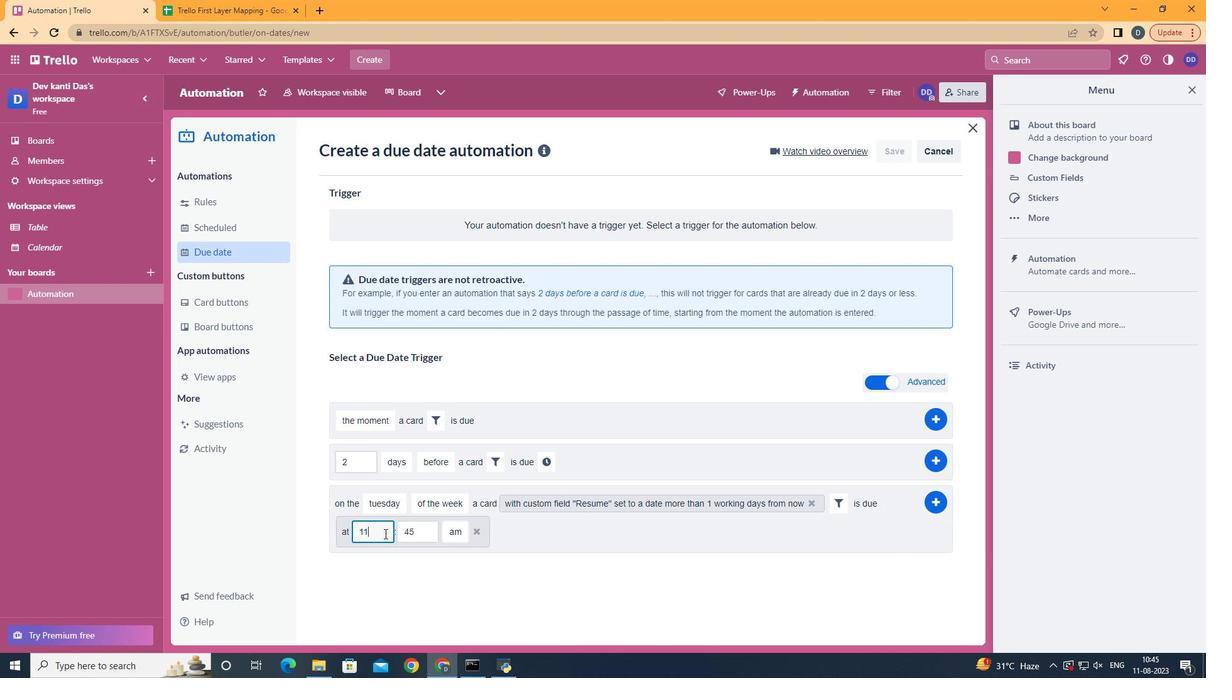 
Action: Mouse moved to (534, 537)
Screenshot: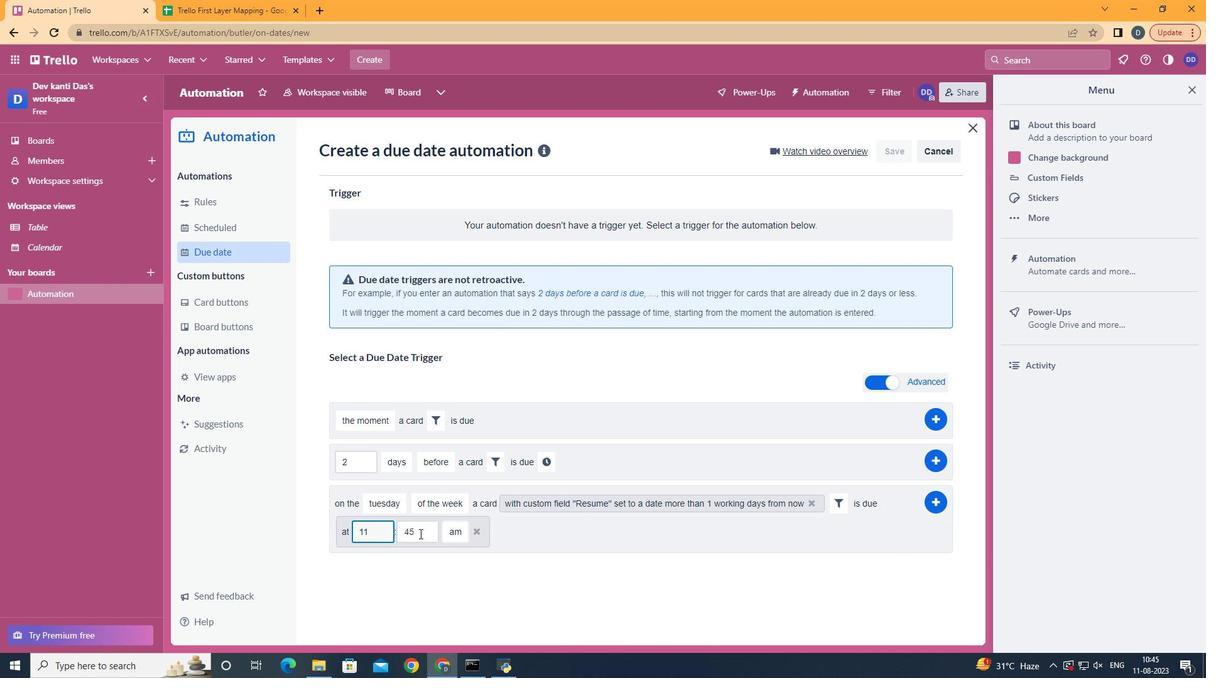 
Action: Mouse pressed left at (534, 537)
Screenshot: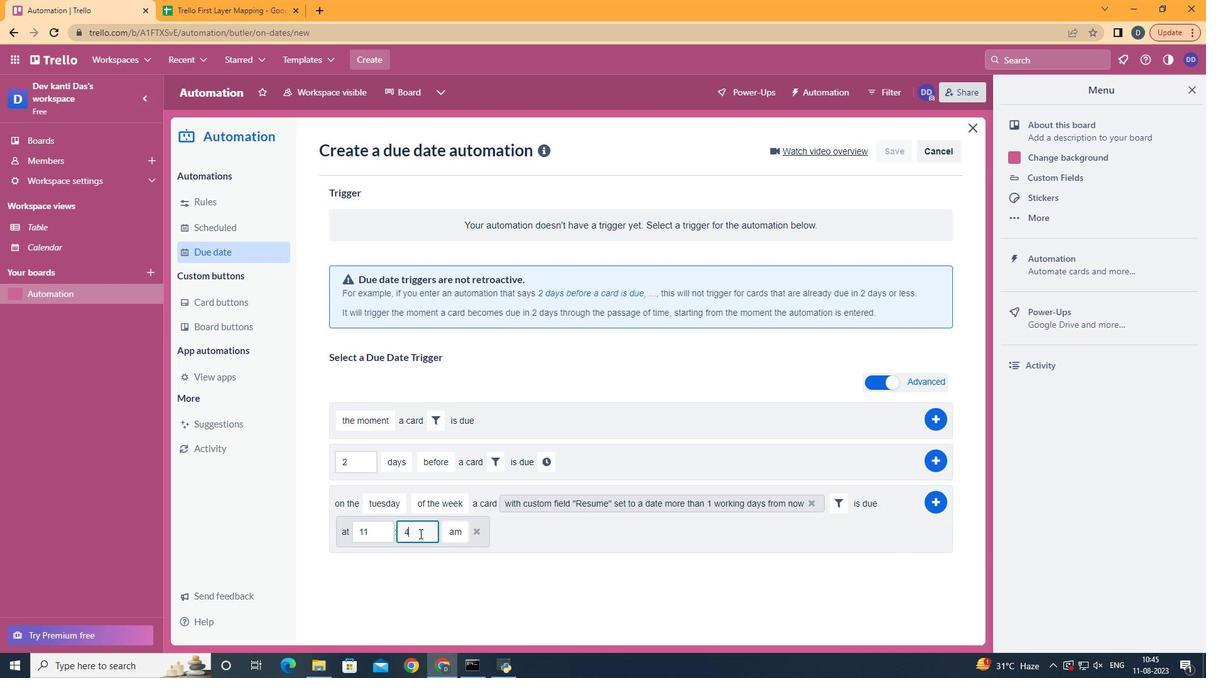
Action: Key pressed <Key.backspace><Key.backspace>00
Screenshot: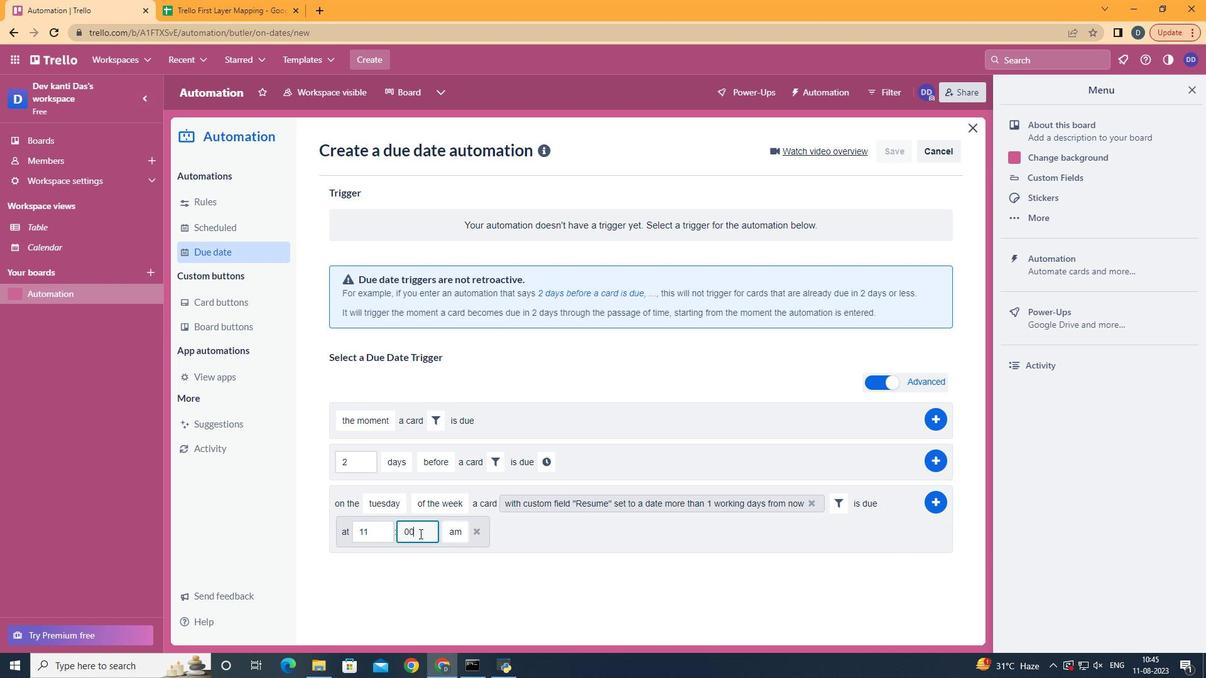 
Action: Mouse moved to (857, 513)
Screenshot: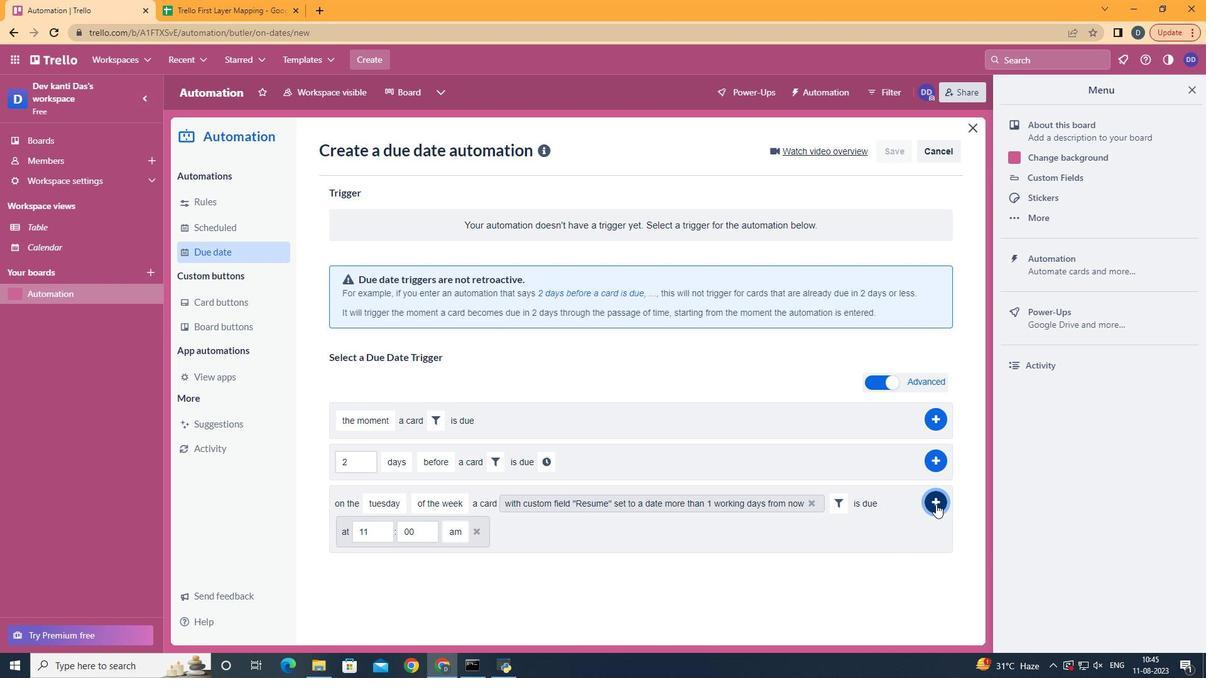 
Action: Mouse pressed left at (857, 513)
Screenshot: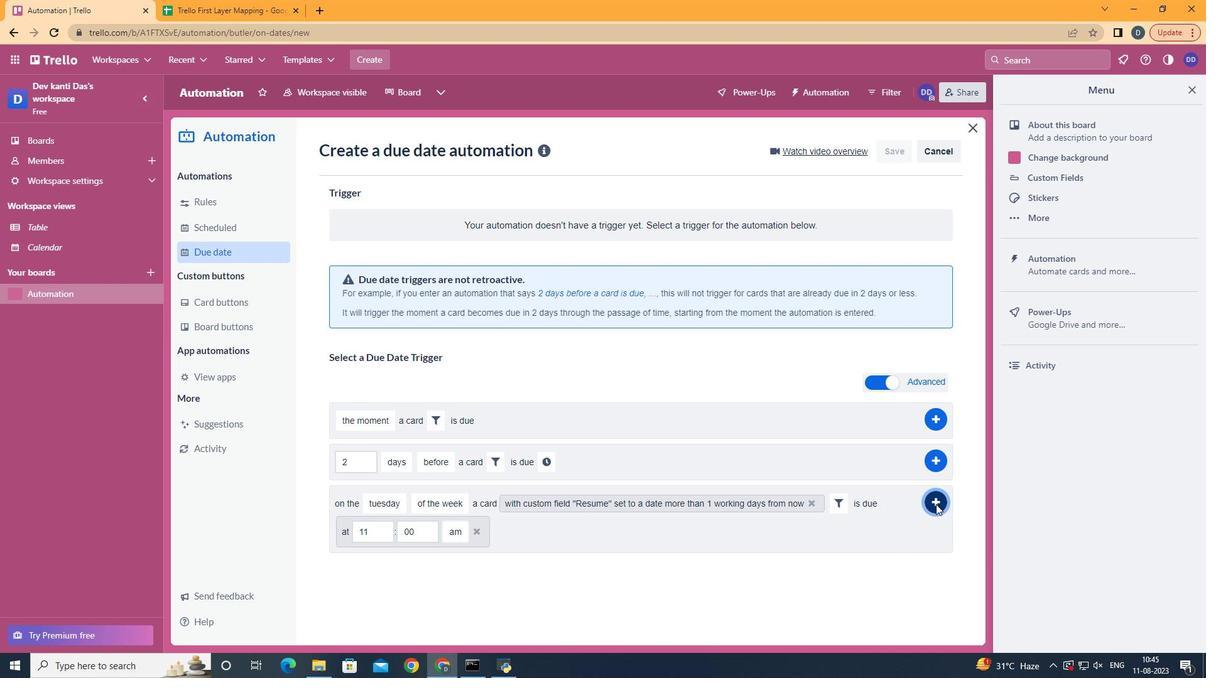 
